 Task: Open a blank sheet, save the file as Sheep.pdf Insert a picture of 'Sheep' with name  ' Sheep.png ' Apply border to the image, change style to straight line, color Black and width '2 pt'
Action: Mouse moved to (277, 213)
Screenshot: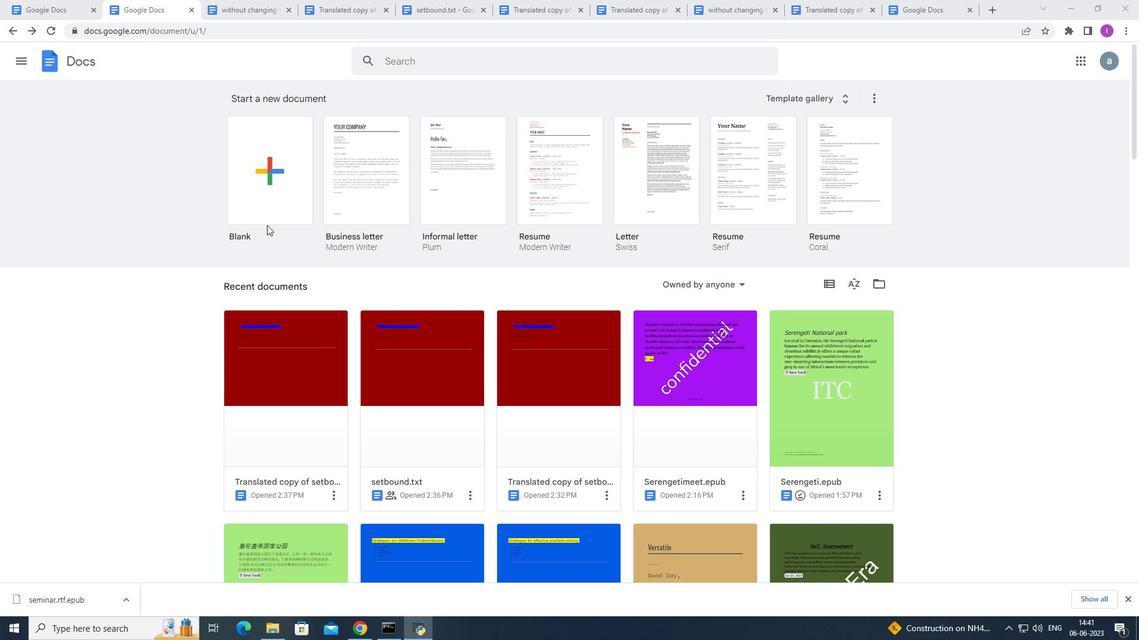 
Action: Mouse pressed left at (277, 213)
Screenshot: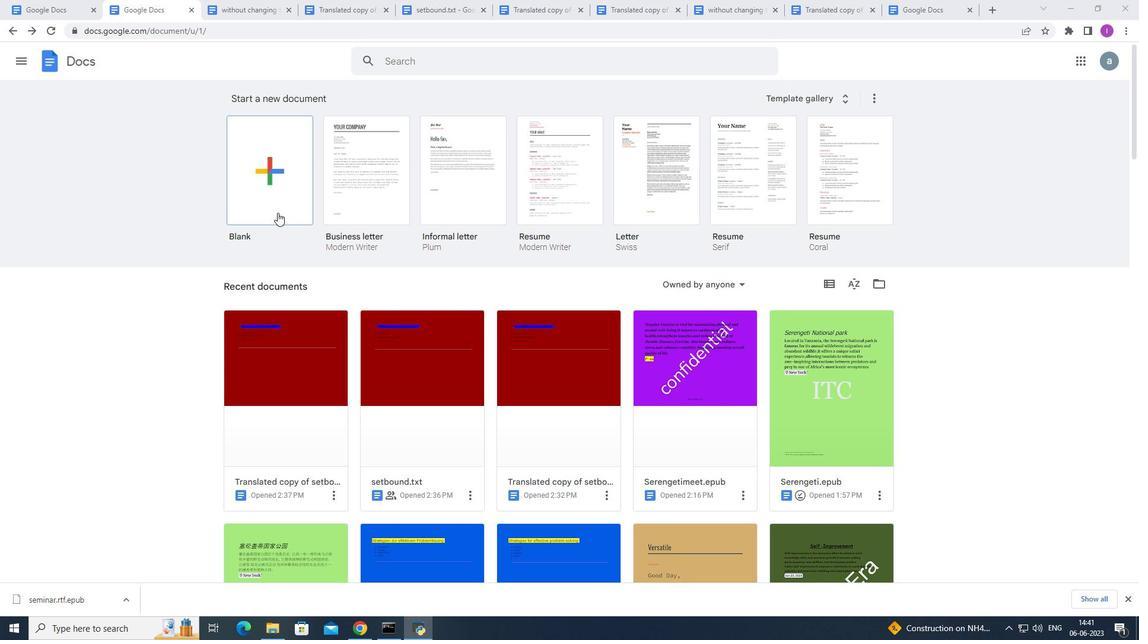 
Action: Mouse moved to (123, 54)
Screenshot: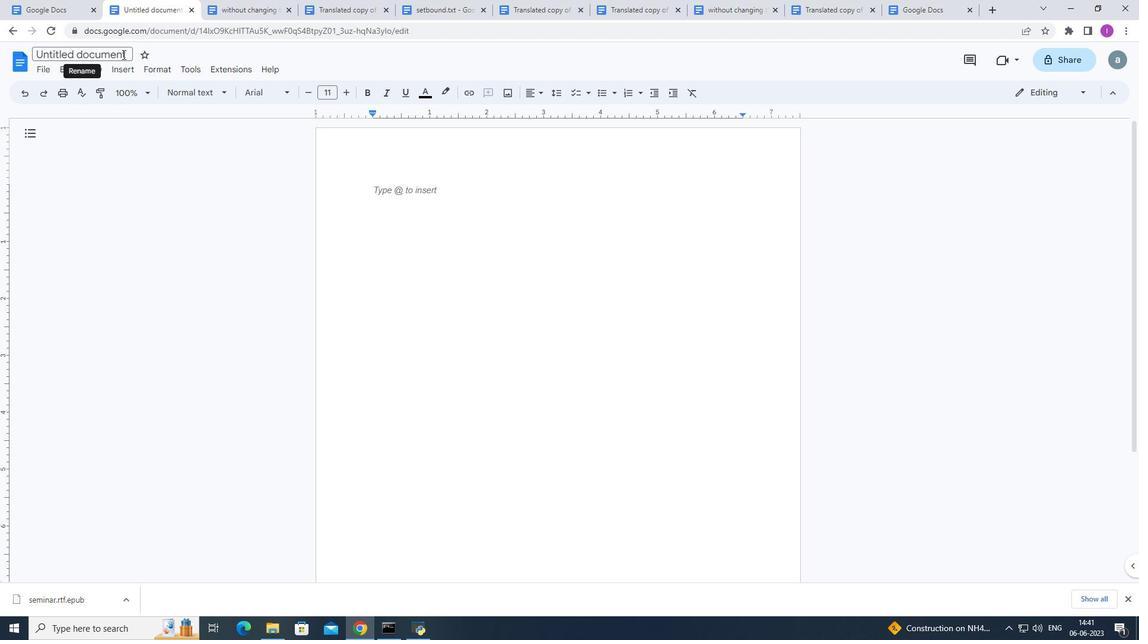 
Action: Mouse pressed left at (123, 54)
Screenshot: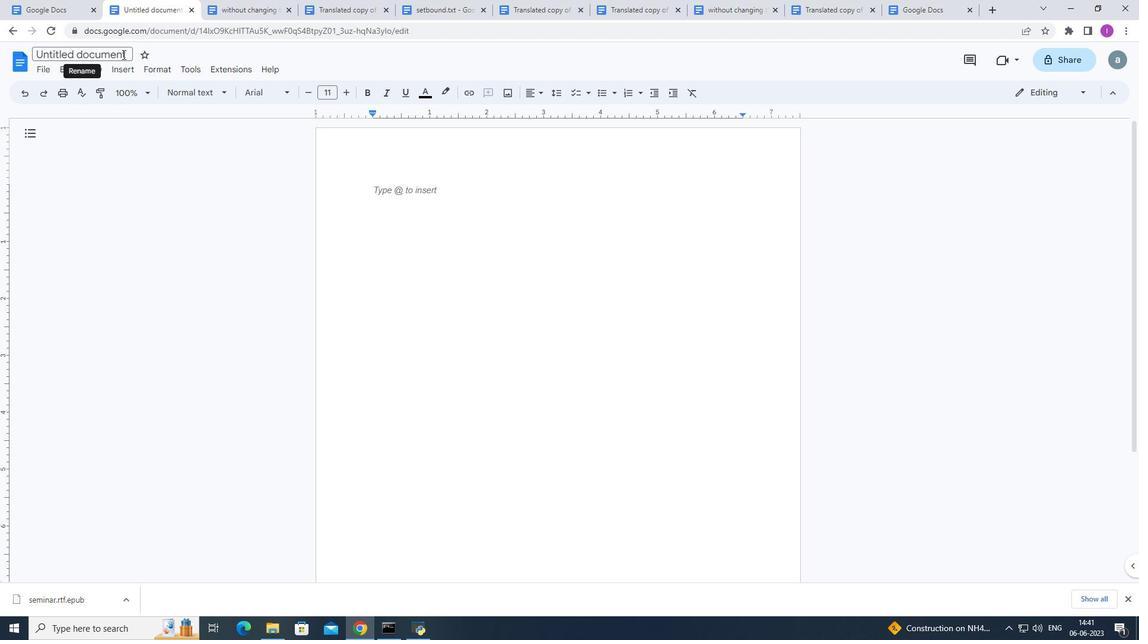 
Action: Mouse moved to (142, 60)
Screenshot: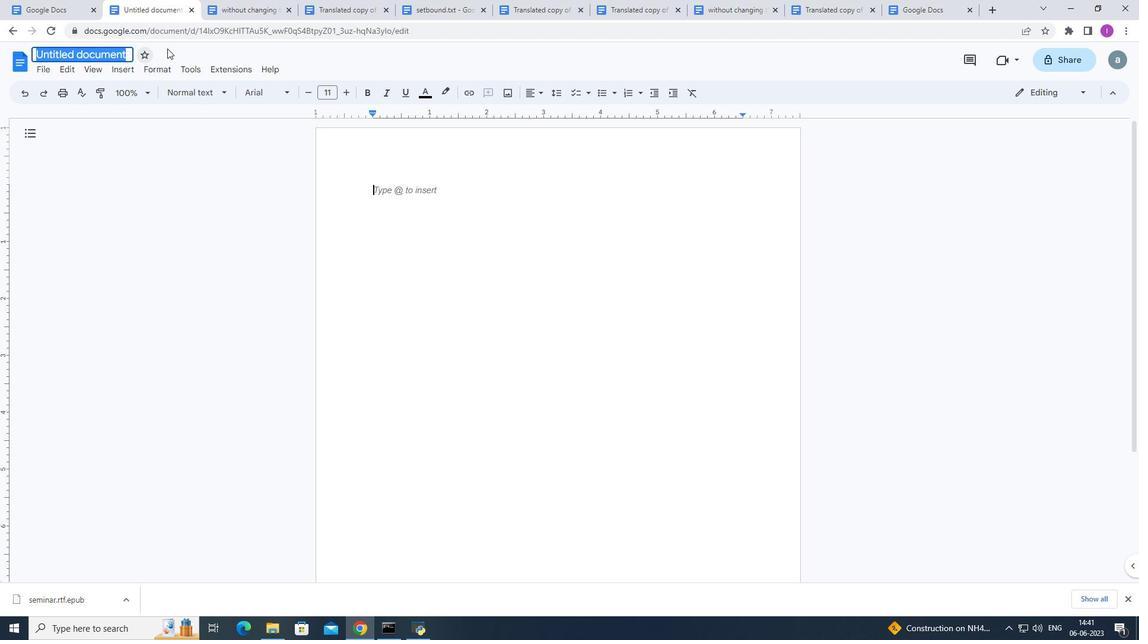 
Action: Key pressed <Key.shift>Sheep.pdf
Screenshot: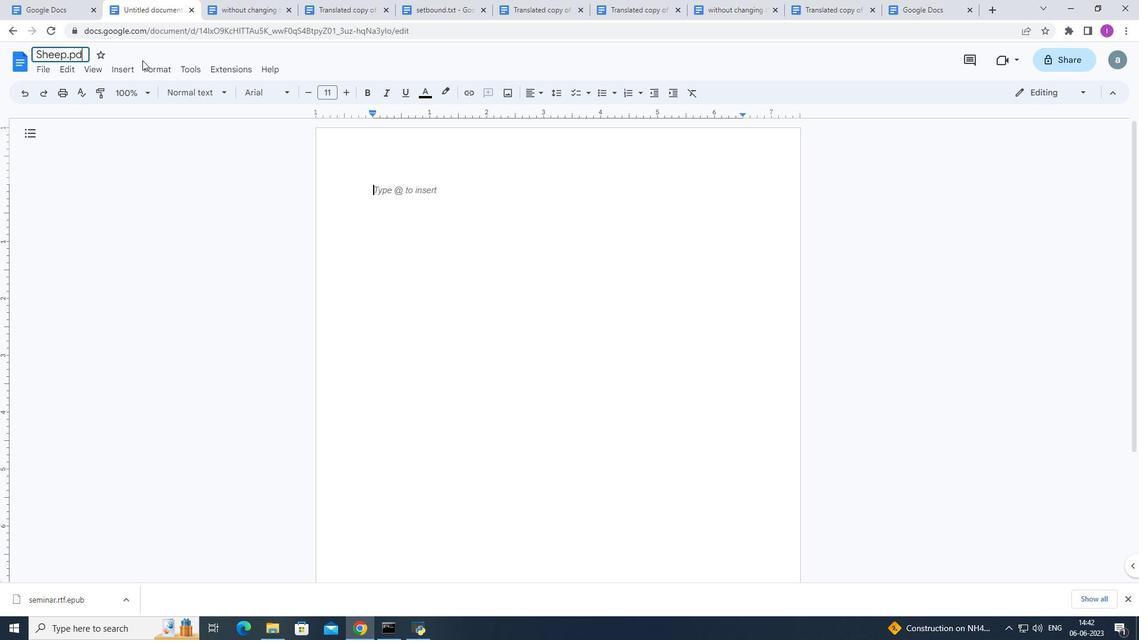 
Action: Mouse moved to (275, 202)
Screenshot: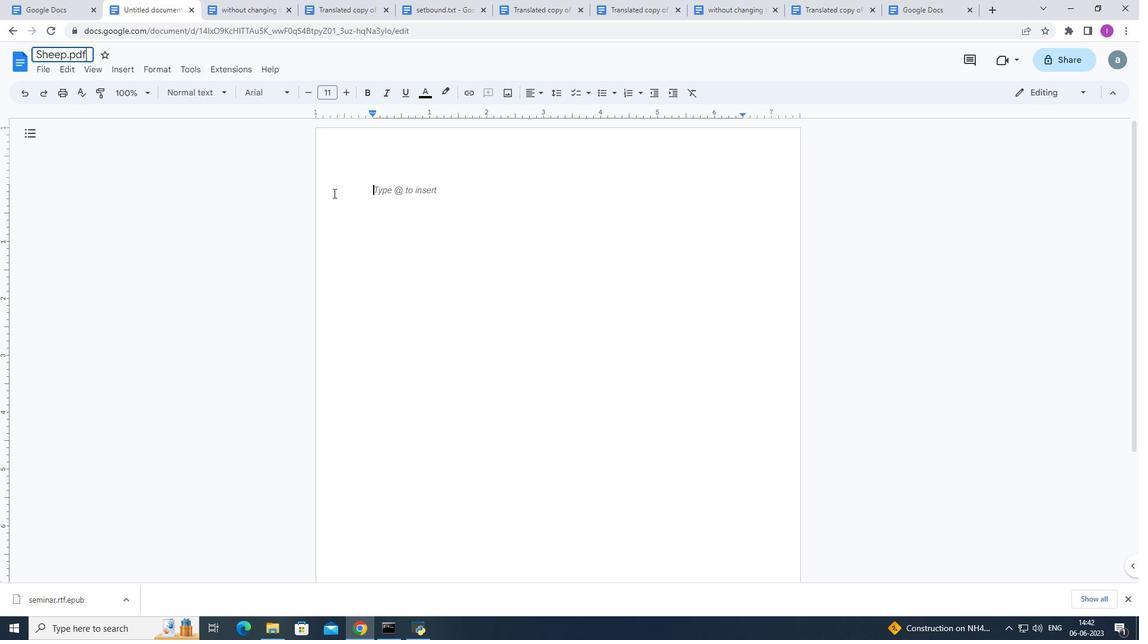 
Action: Mouse pressed left at (275, 202)
Screenshot: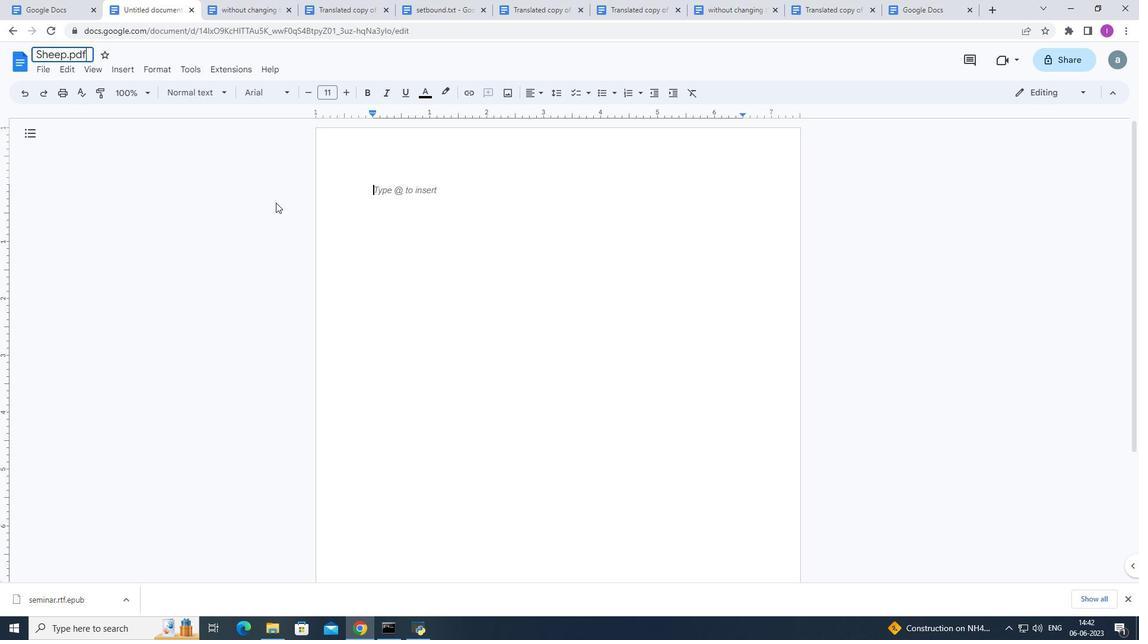 
Action: Mouse moved to (989, 10)
Screenshot: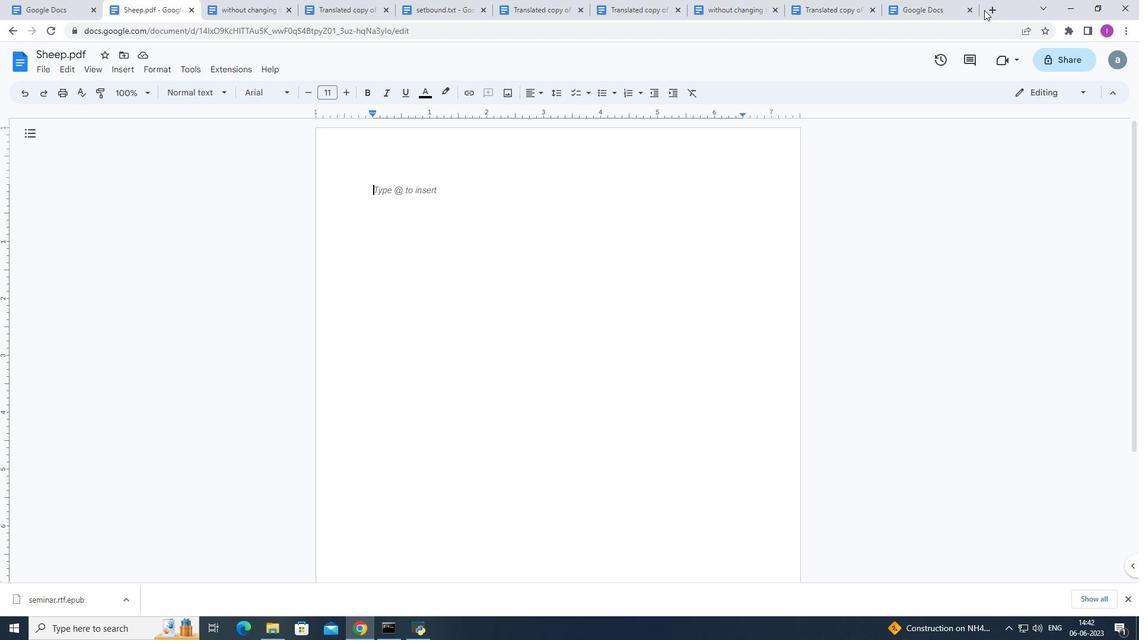 
Action: Mouse pressed left at (989, 10)
Screenshot: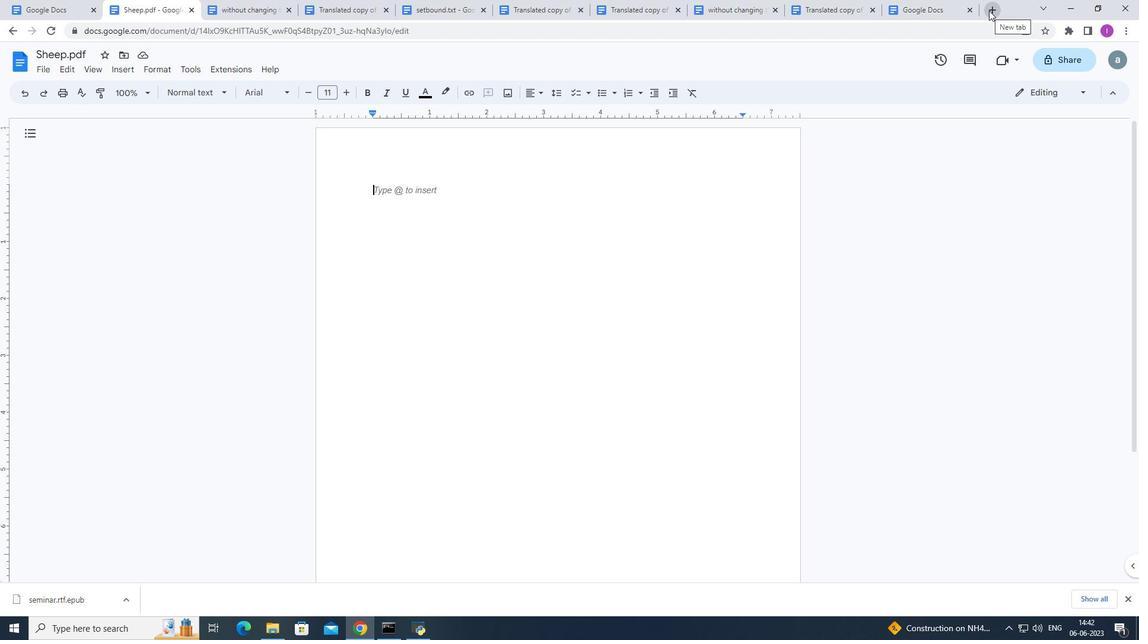 
Action: Mouse moved to (447, 242)
Screenshot: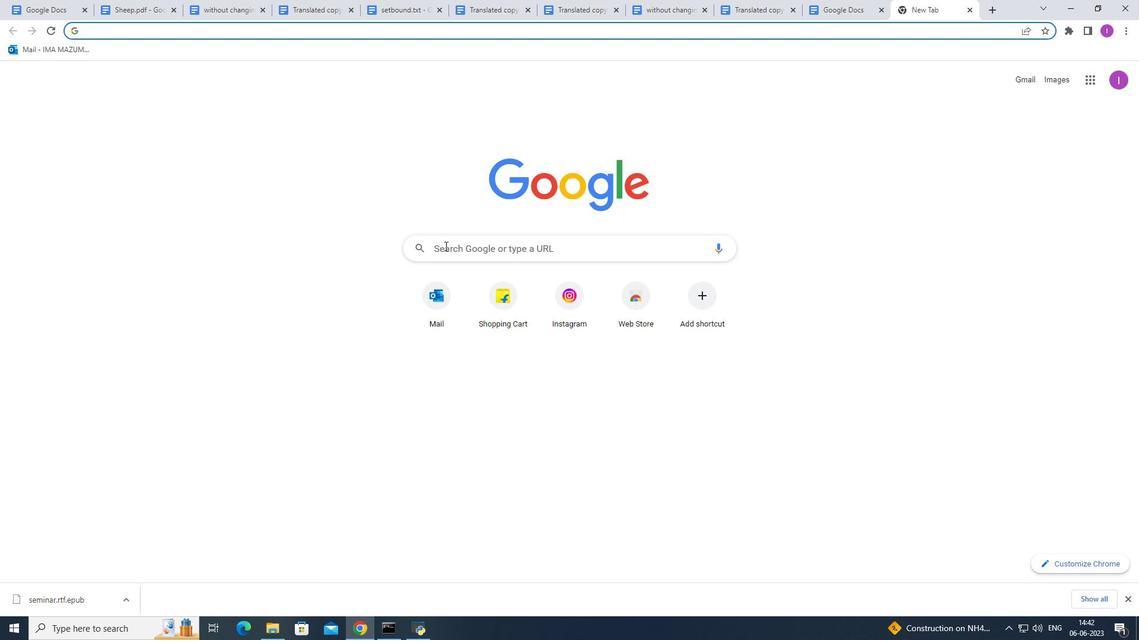 
Action: Mouse pressed left at (447, 242)
Screenshot: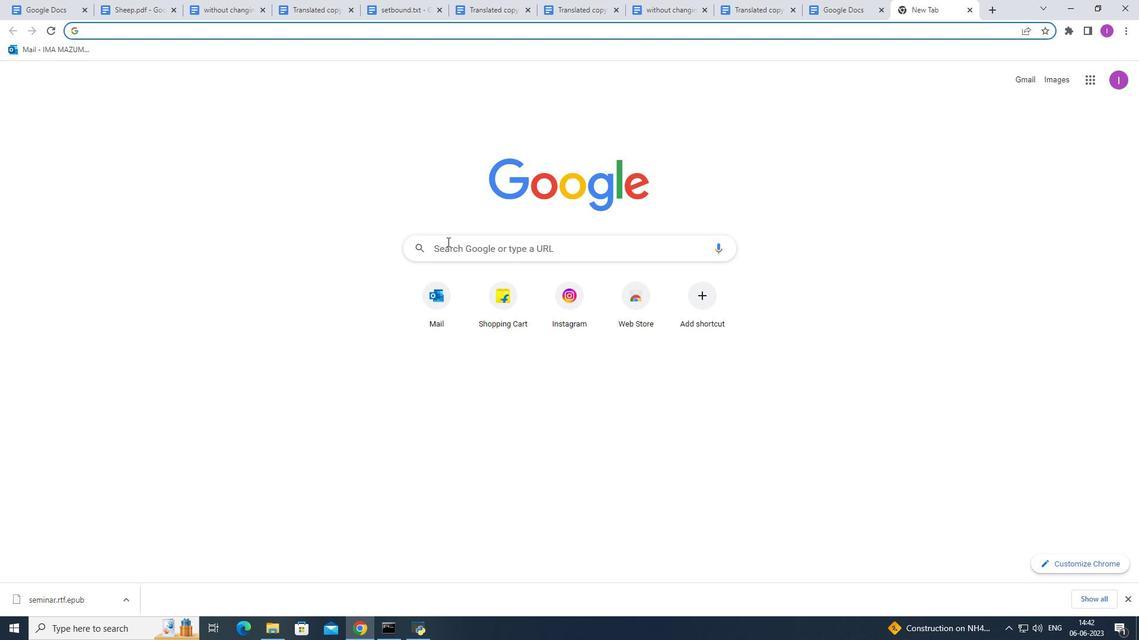 
Action: Mouse moved to (529, 239)
Screenshot: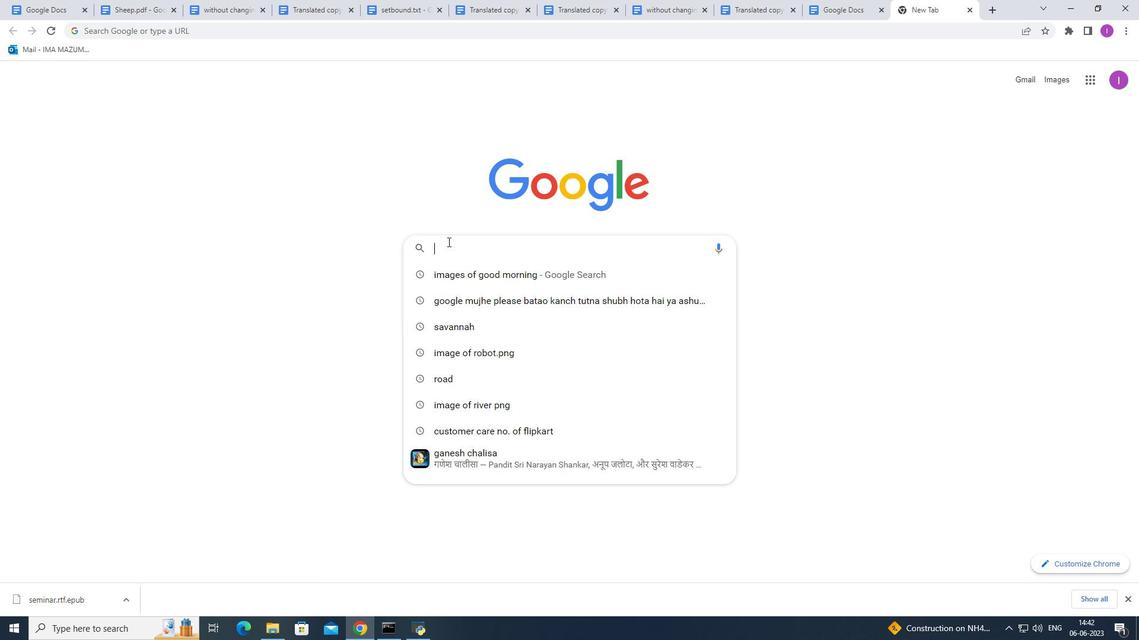 
Action: Key pressed sheep.png<Key.enter>
Screenshot: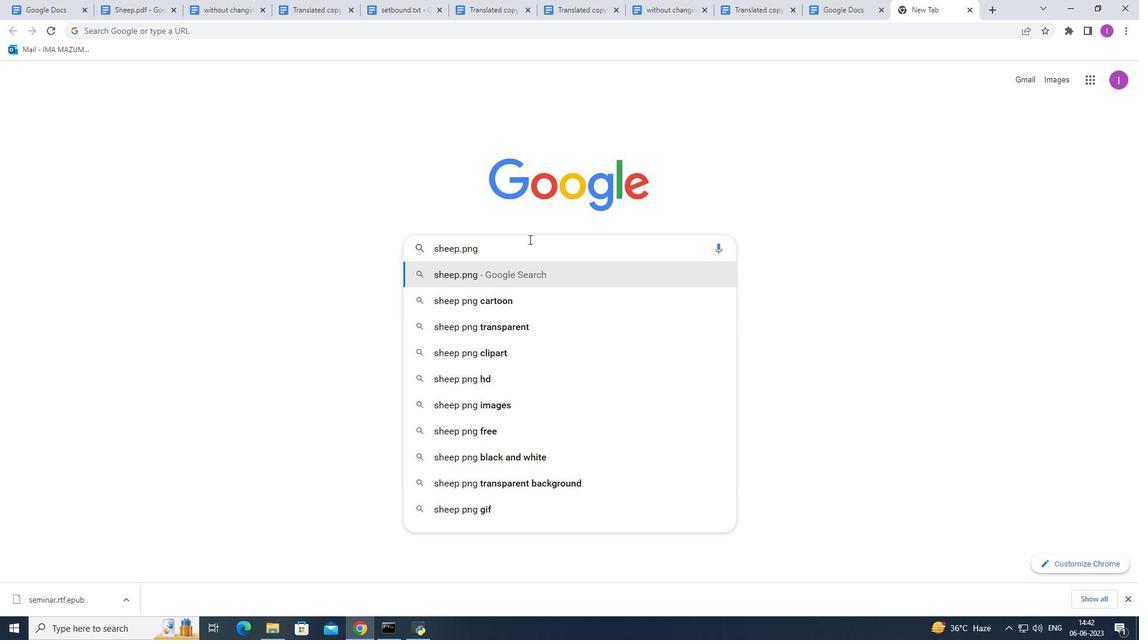 
Action: Mouse moved to (195, 105)
Screenshot: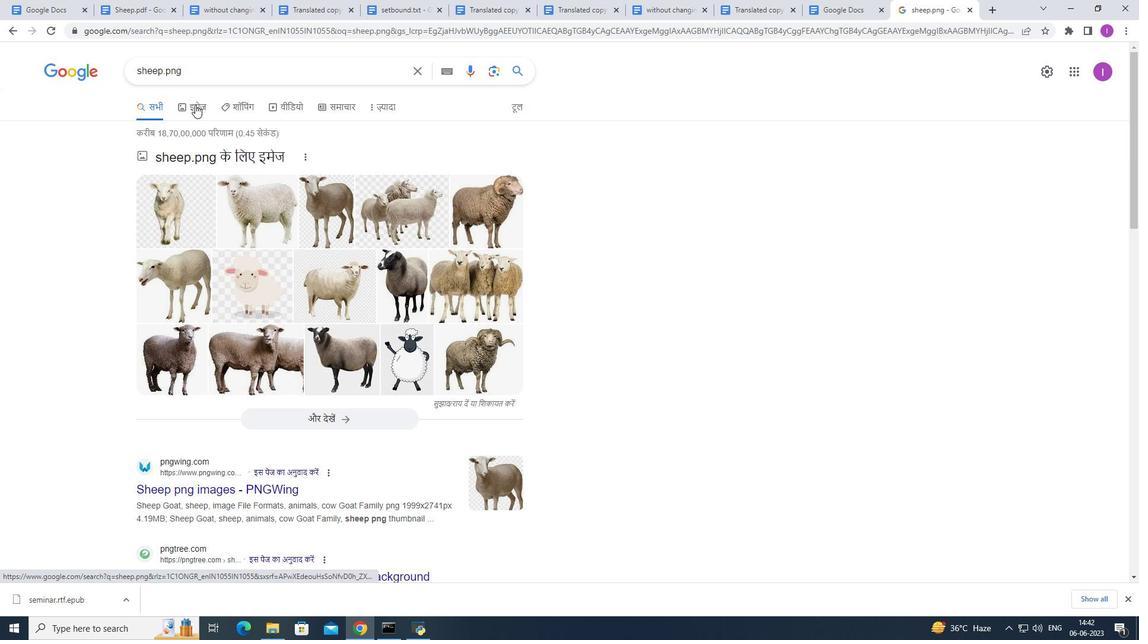 
Action: Mouse pressed left at (195, 105)
Screenshot: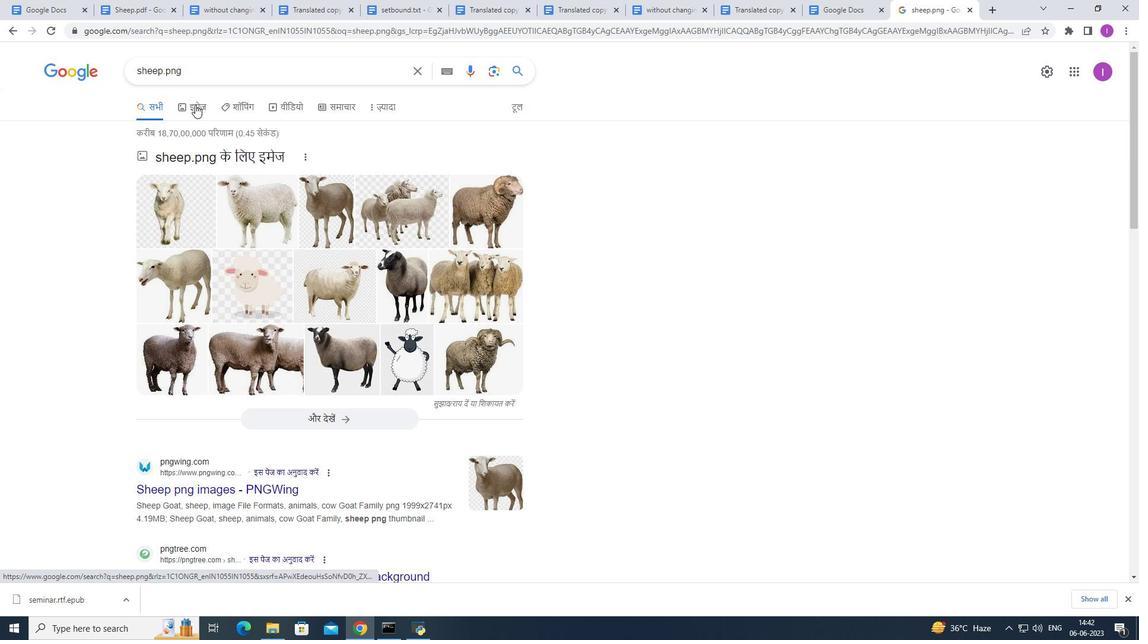 
Action: Mouse moved to (1070, 324)
Screenshot: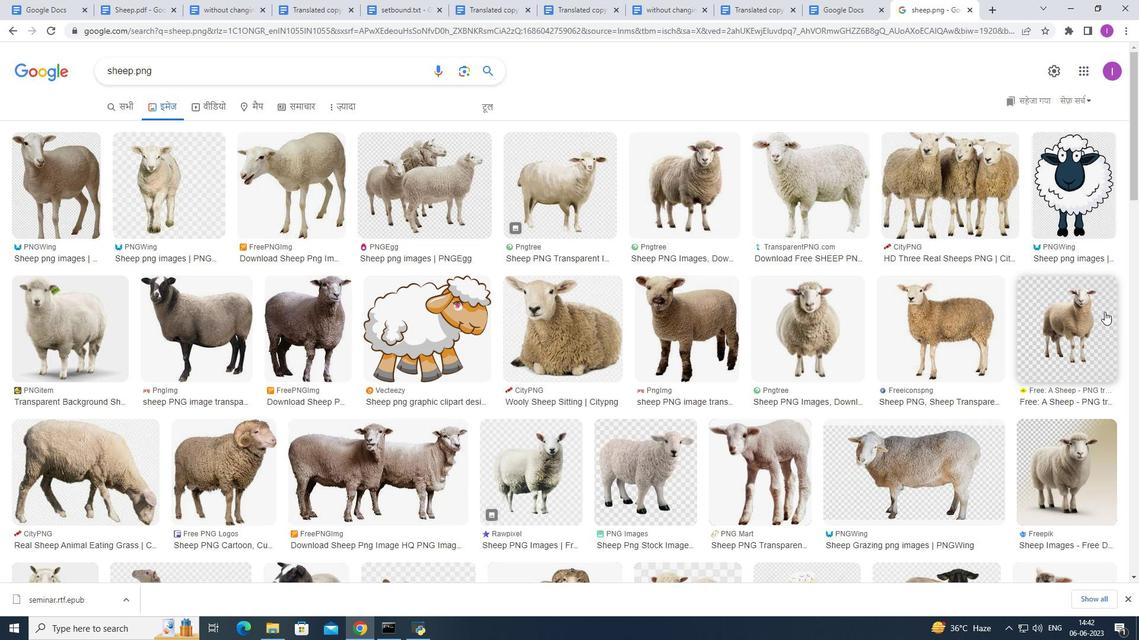 
Action: Mouse pressed left at (1070, 324)
Screenshot: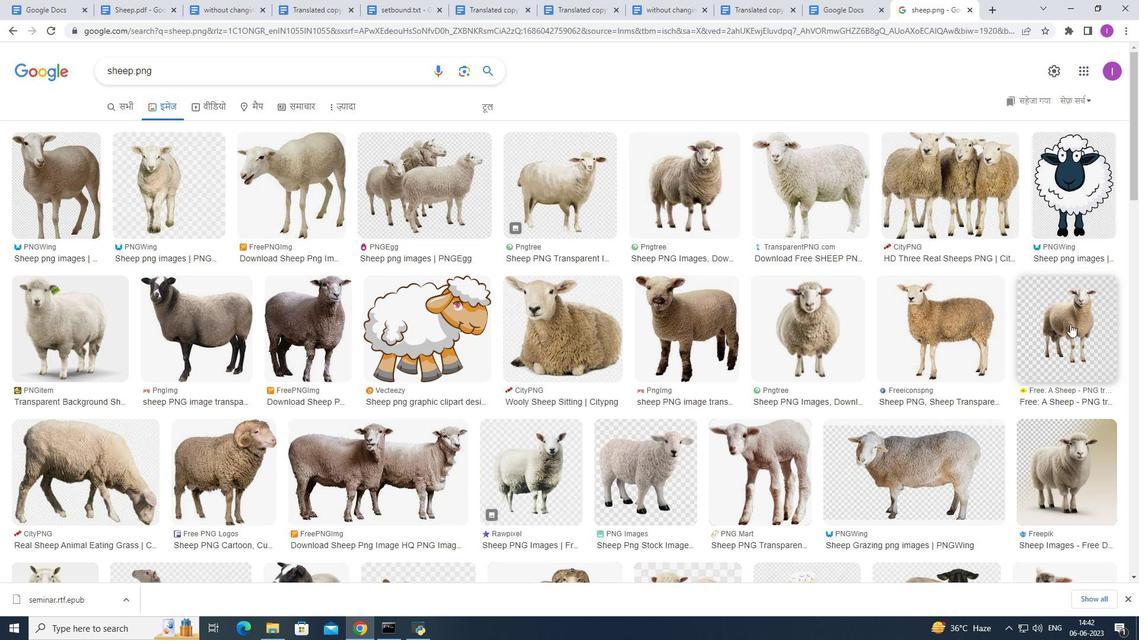 
Action: Mouse moved to (970, 316)
Screenshot: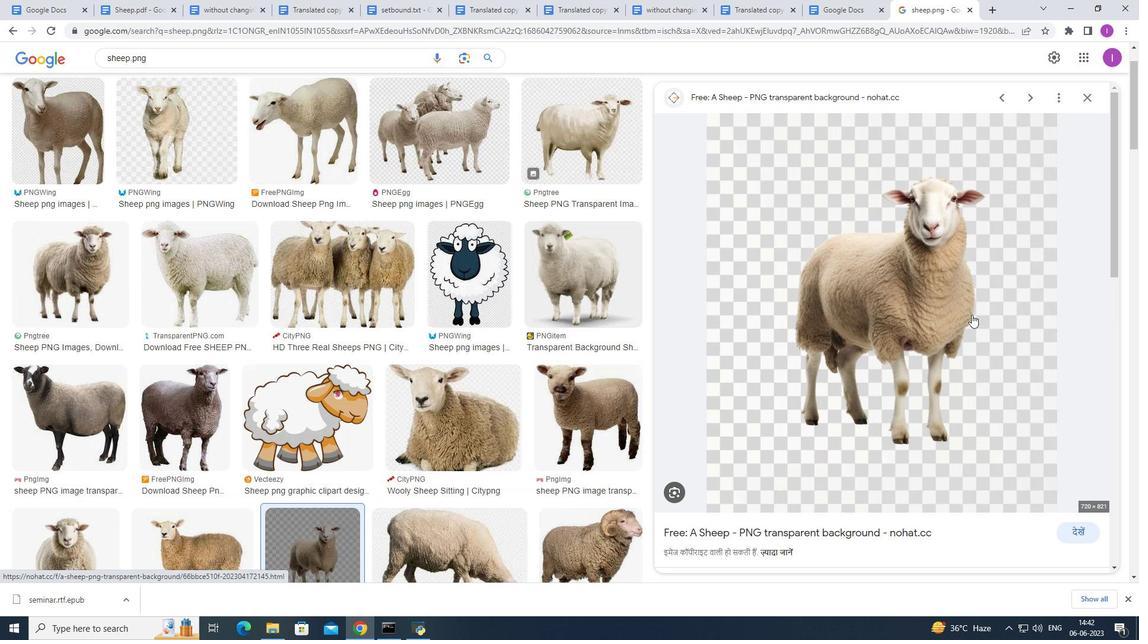 
Action: Mouse pressed right at (970, 316)
Screenshot: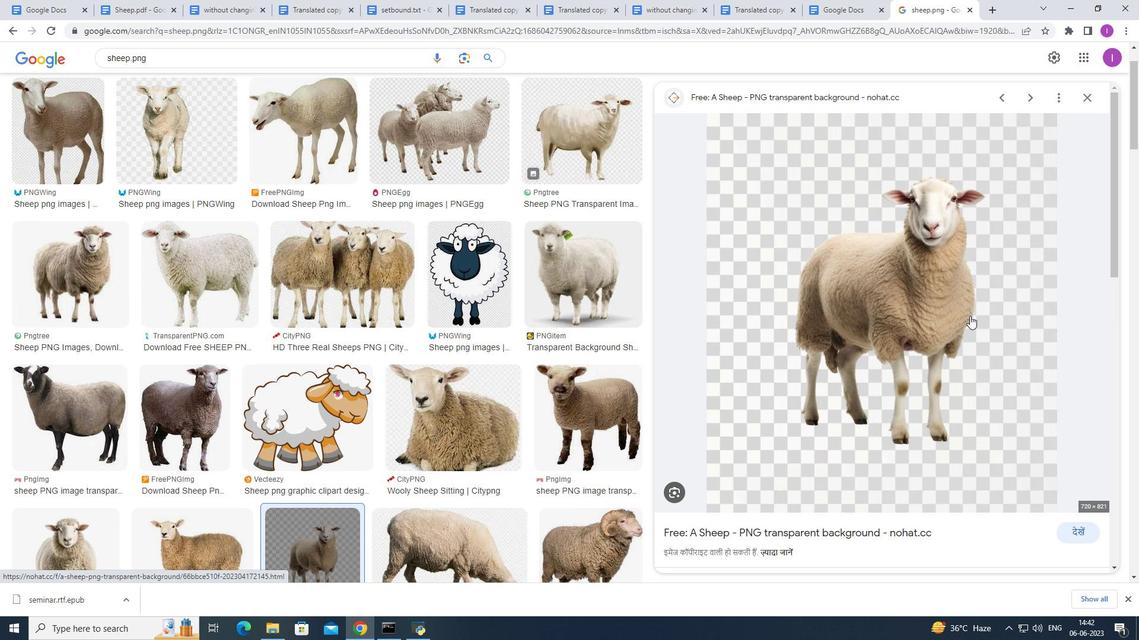 
Action: Mouse moved to (1015, 441)
Screenshot: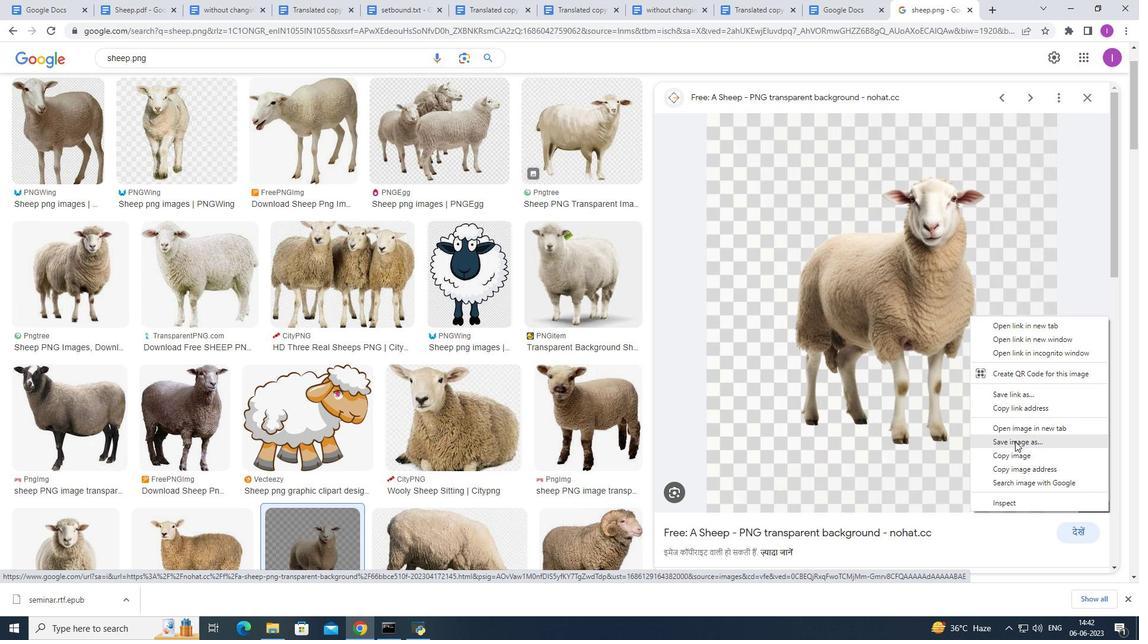 
Action: Mouse pressed left at (1015, 441)
Screenshot: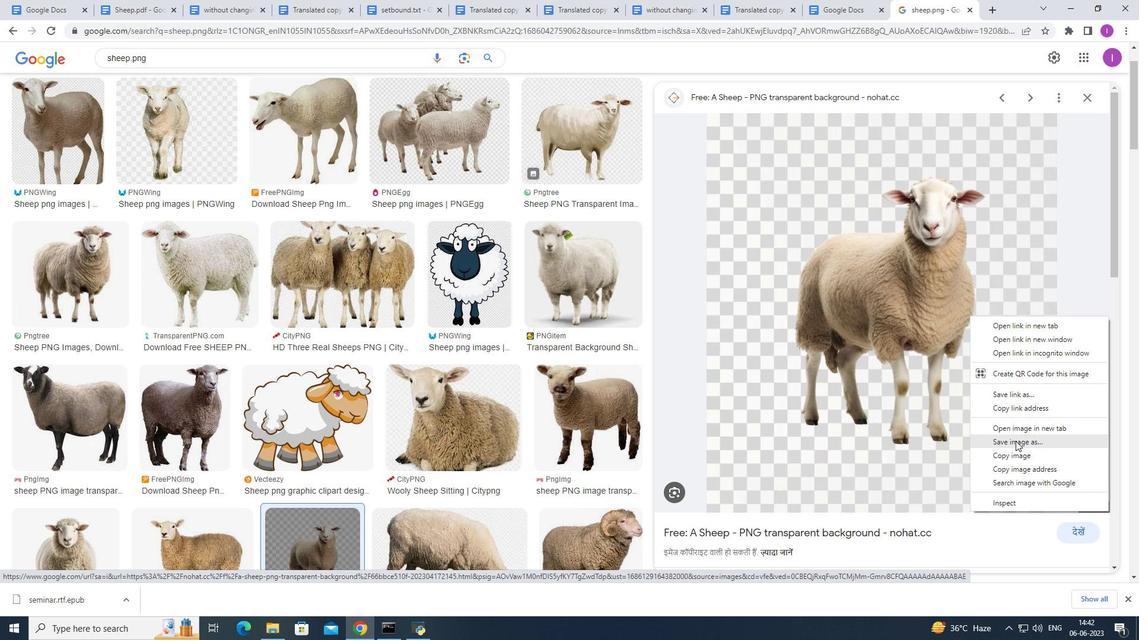 
Action: Mouse moved to (392, 289)
Screenshot: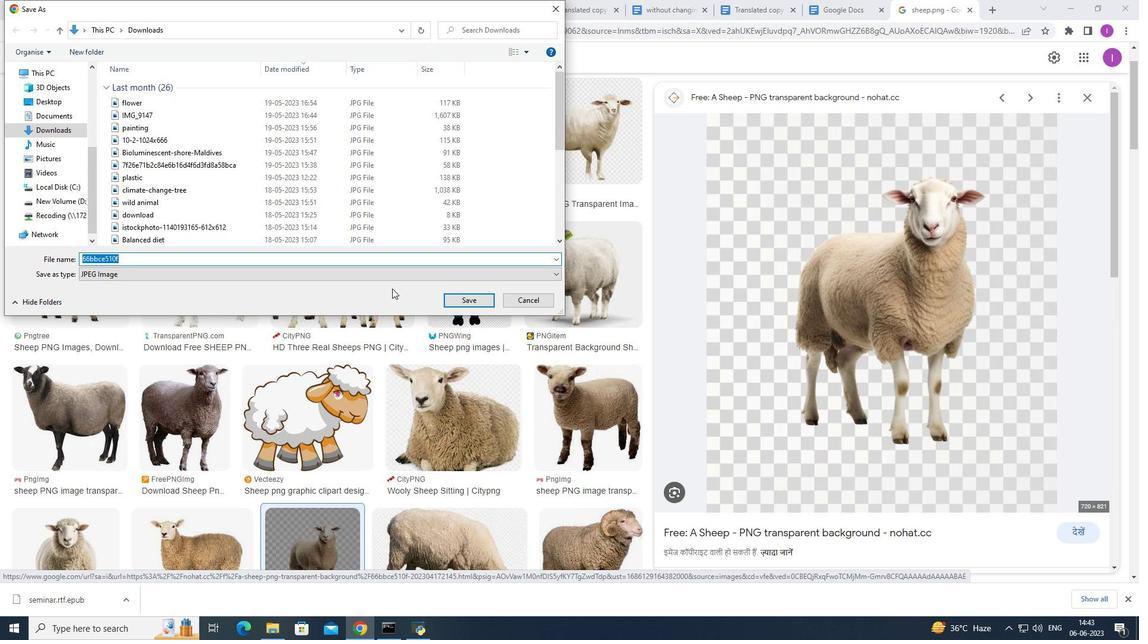 
Action: Key pressed sheep.png
Screenshot: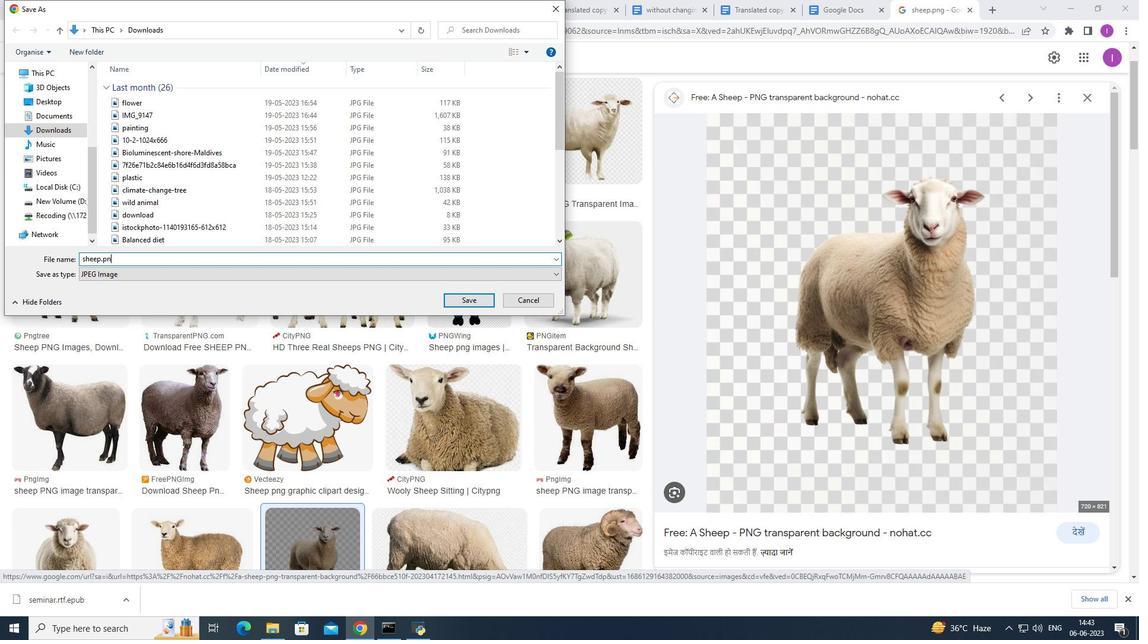 
Action: Mouse moved to (477, 296)
Screenshot: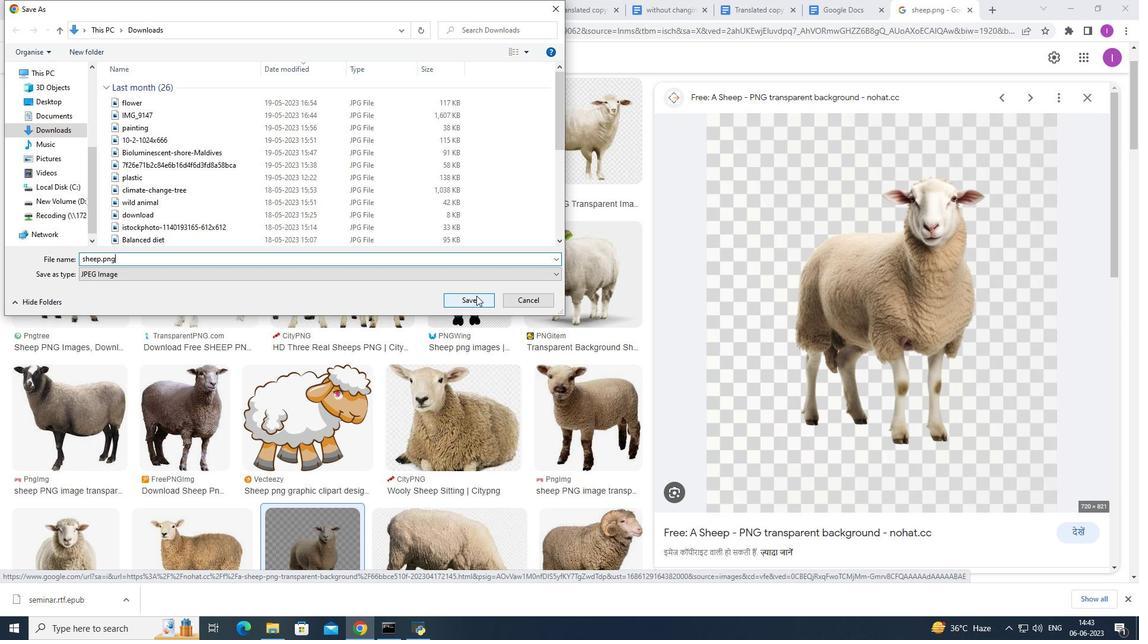 
Action: Mouse pressed left at (477, 296)
Screenshot: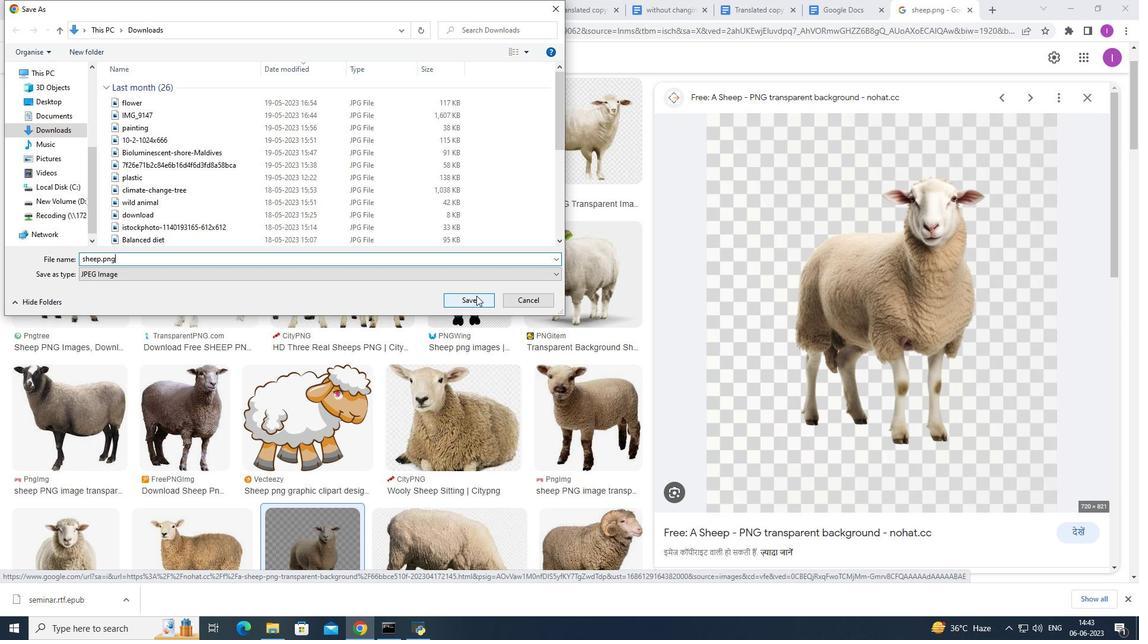 
Action: Mouse moved to (132, 4)
Screenshot: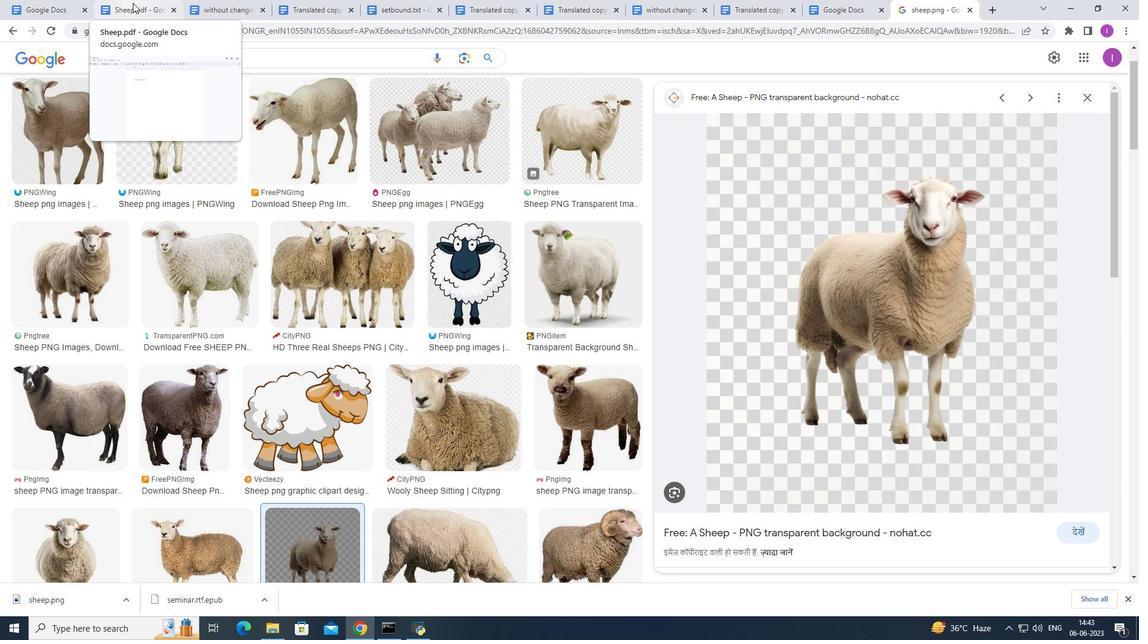 
Action: Mouse pressed left at (132, 4)
Screenshot: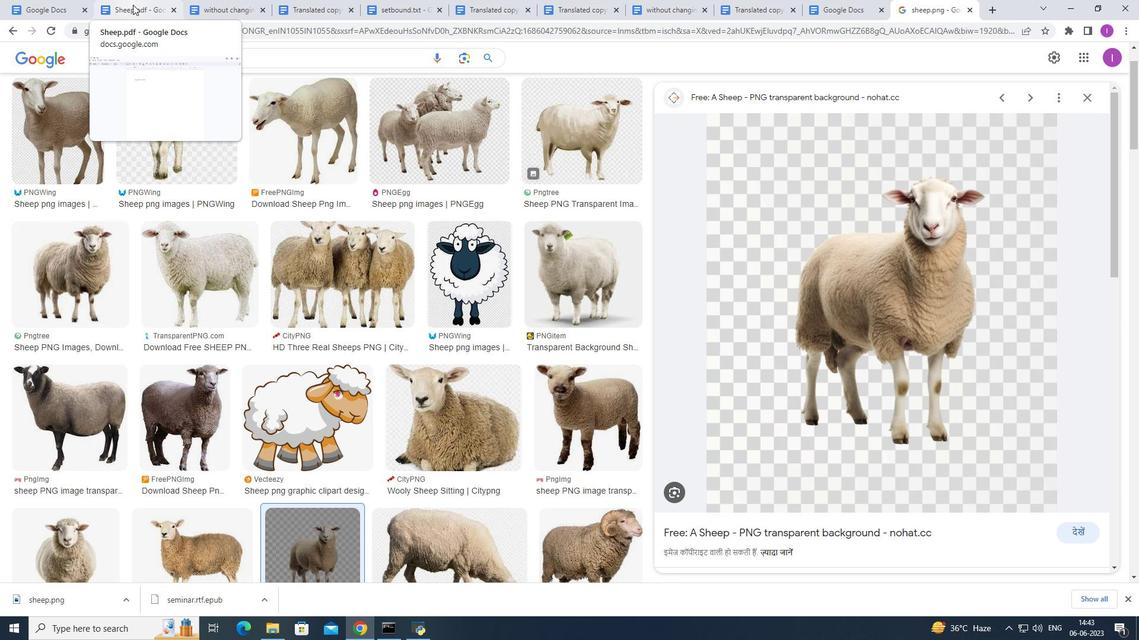 
Action: Mouse moved to (125, 70)
Screenshot: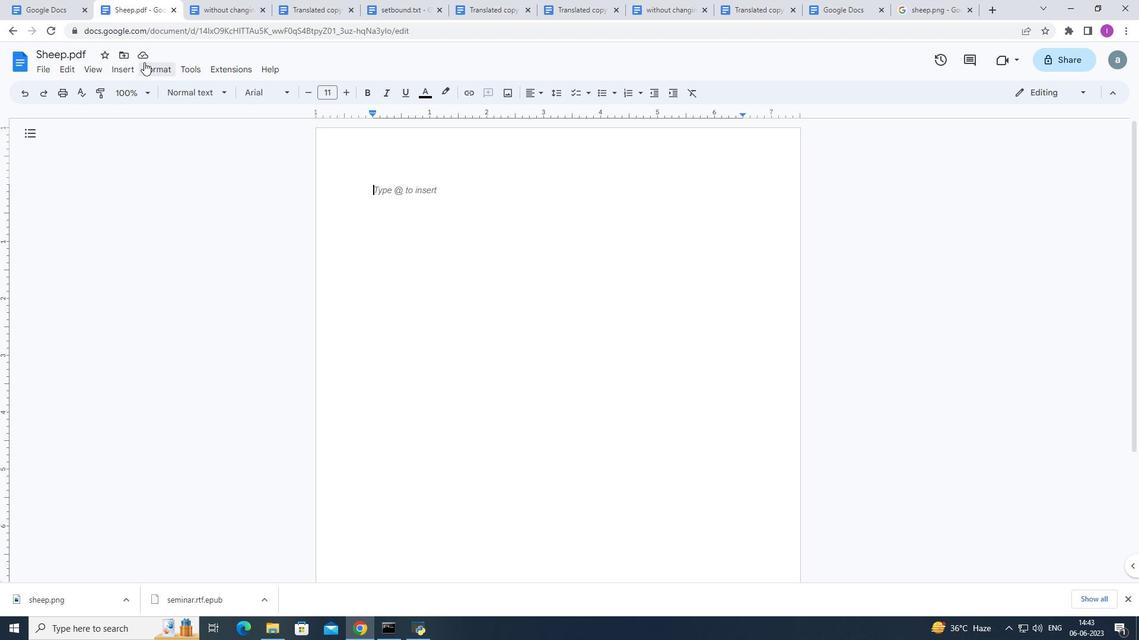 
Action: Mouse pressed left at (125, 70)
Screenshot: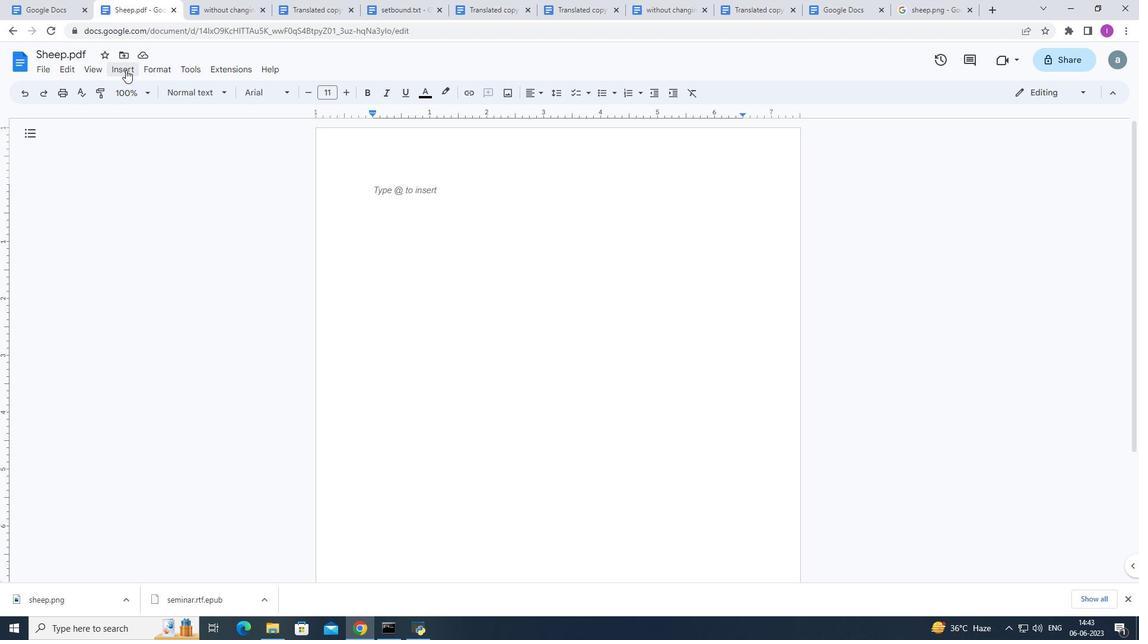 
Action: Mouse moved to (335, 91)
Screenshot: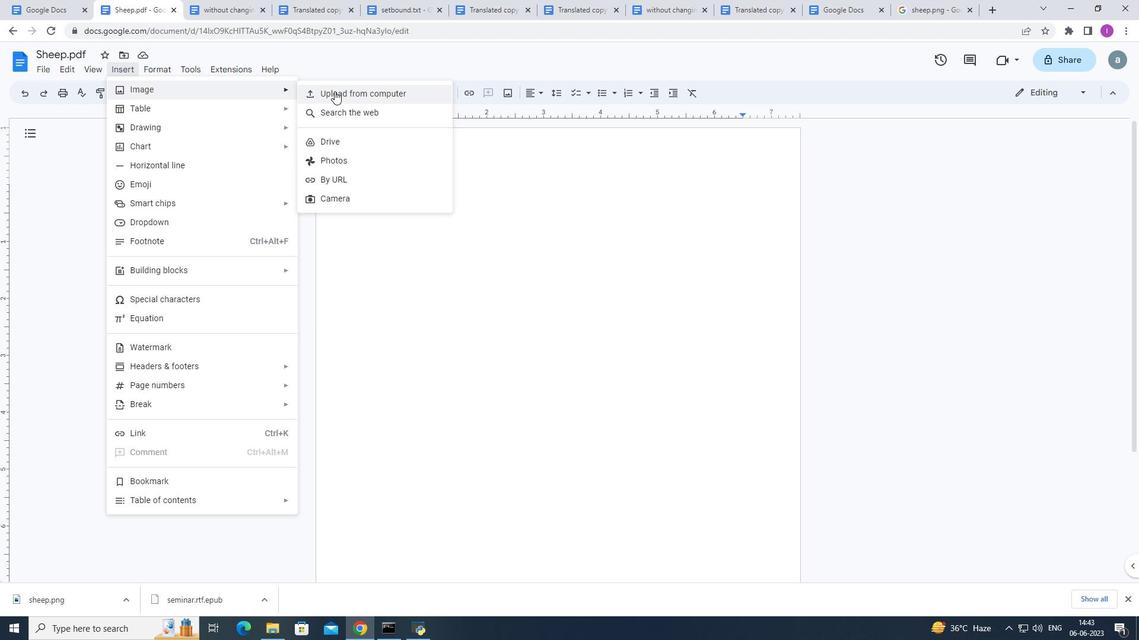 
Action: Mouse pressed left at (335, 91)
Screenshot: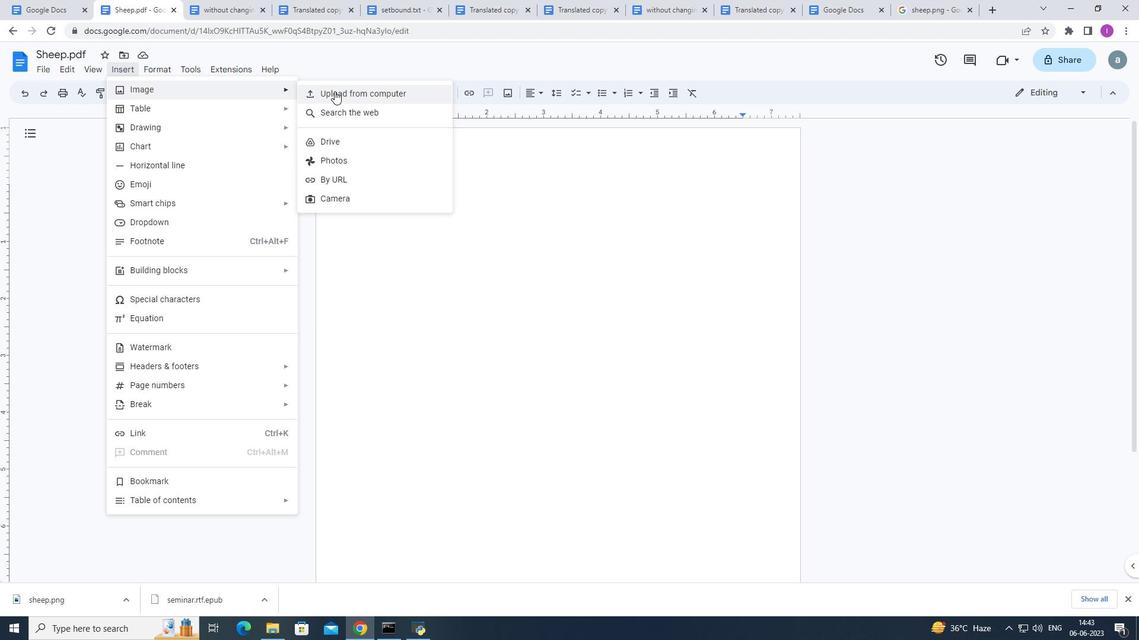
Action: Mouse moved to (190, 103)
Screenshot: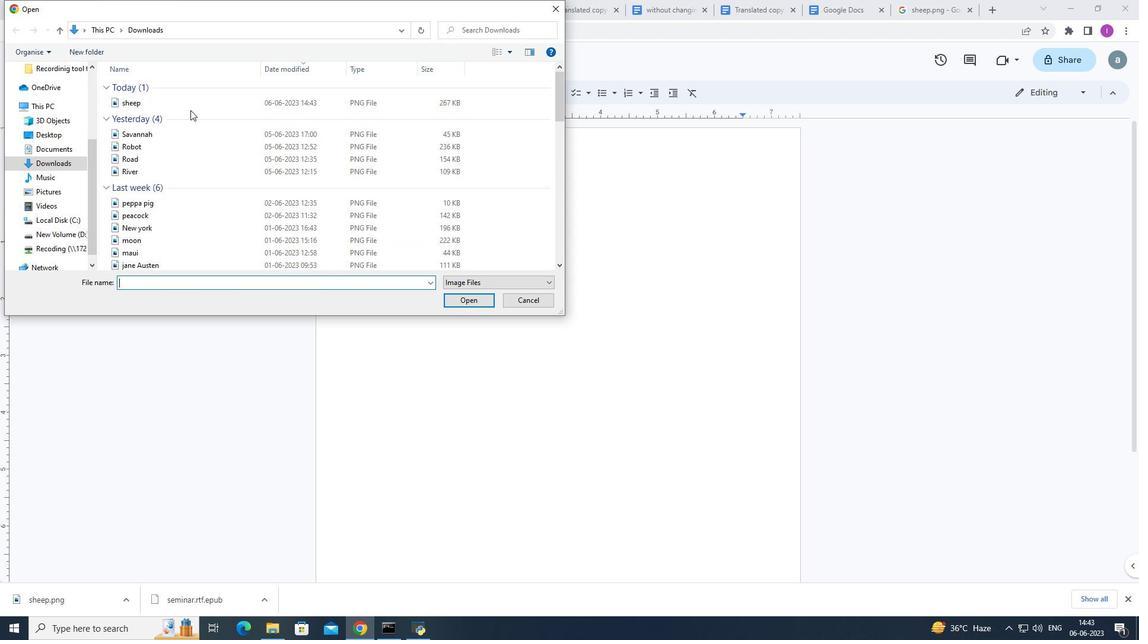 
Action: Mouse pressed left at (190, 103)
Screenshot: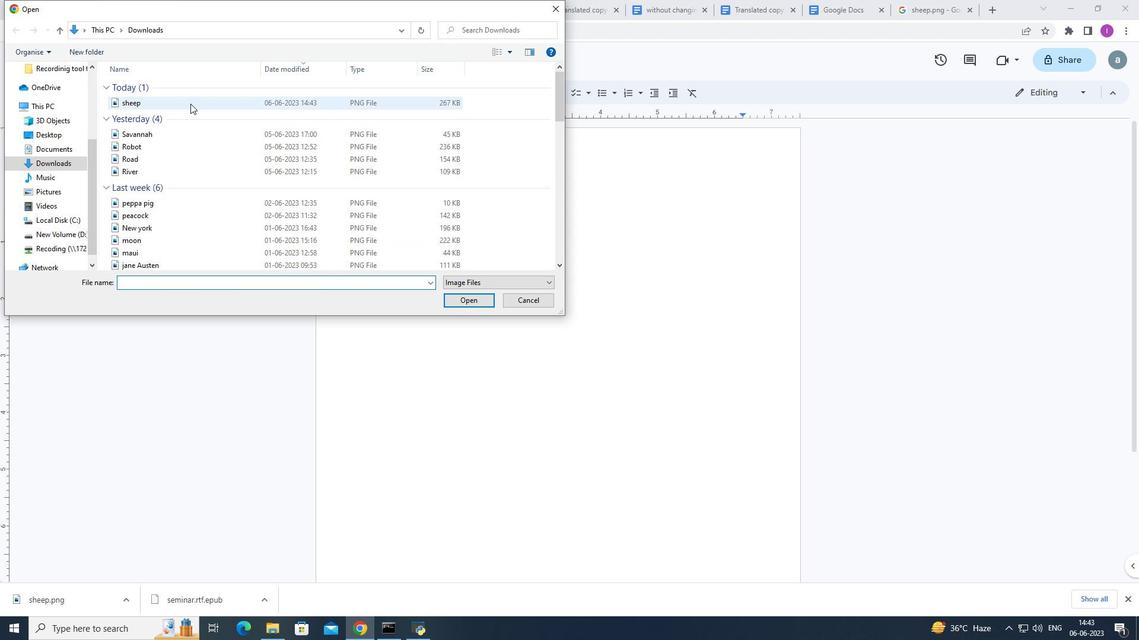 
Action: Mouse moved to (465, 304)
Screenshot: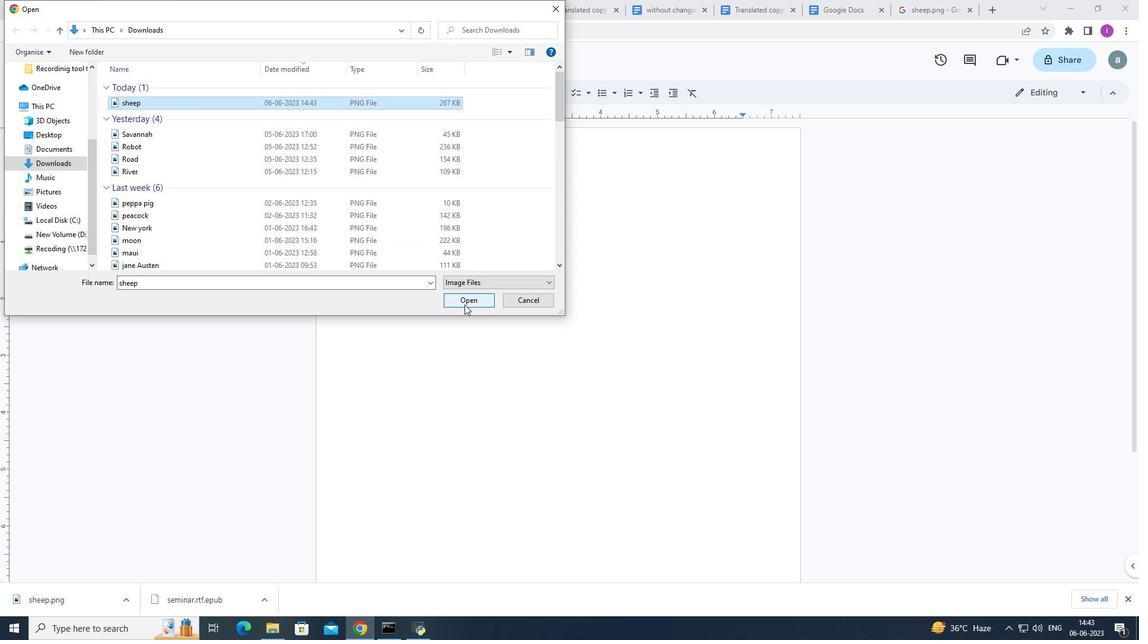 
Action: Mouse pressed left at (465, 304)
Screenshot: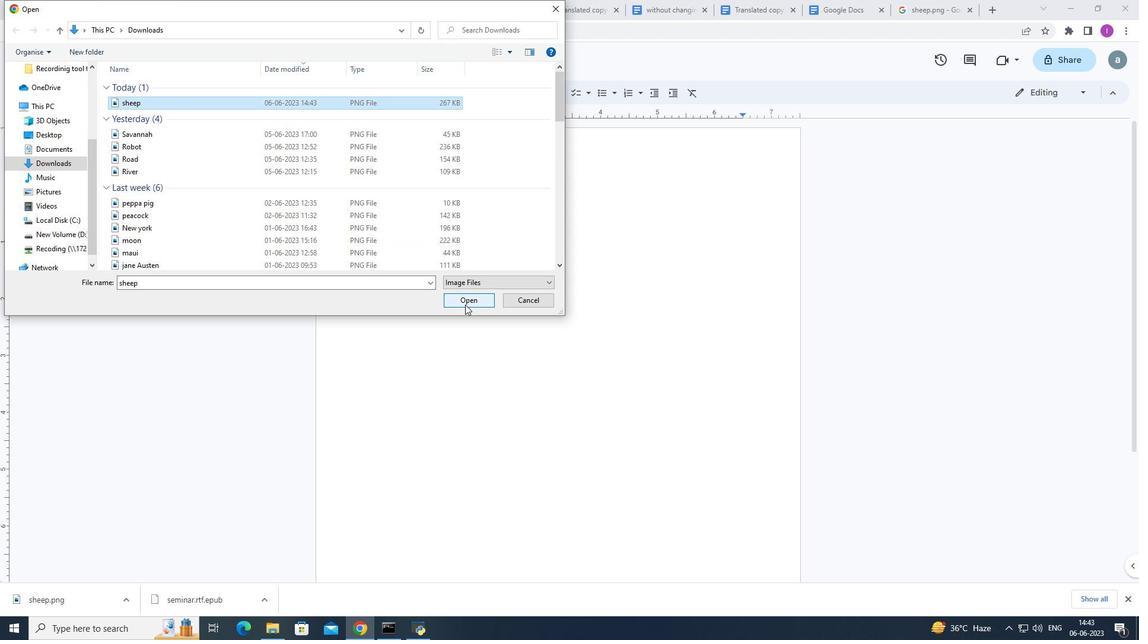 
Action: Mouse moved to (450, 385)
Screenshot: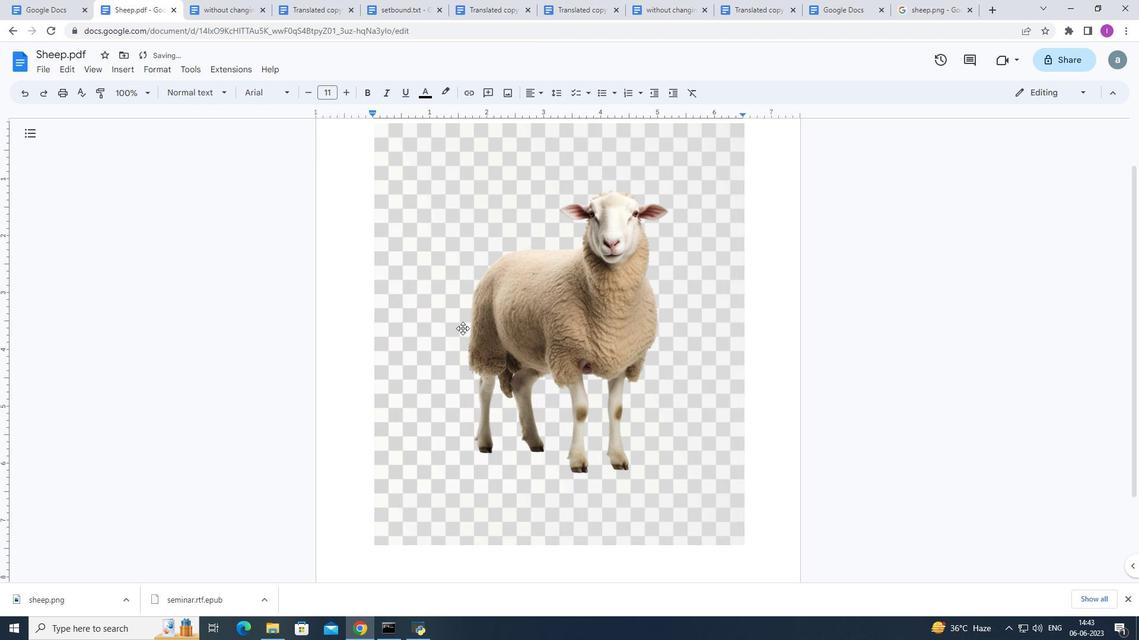 
Action: Mouse scrolled (450, 385) with delta (0, 0)
Screenshot: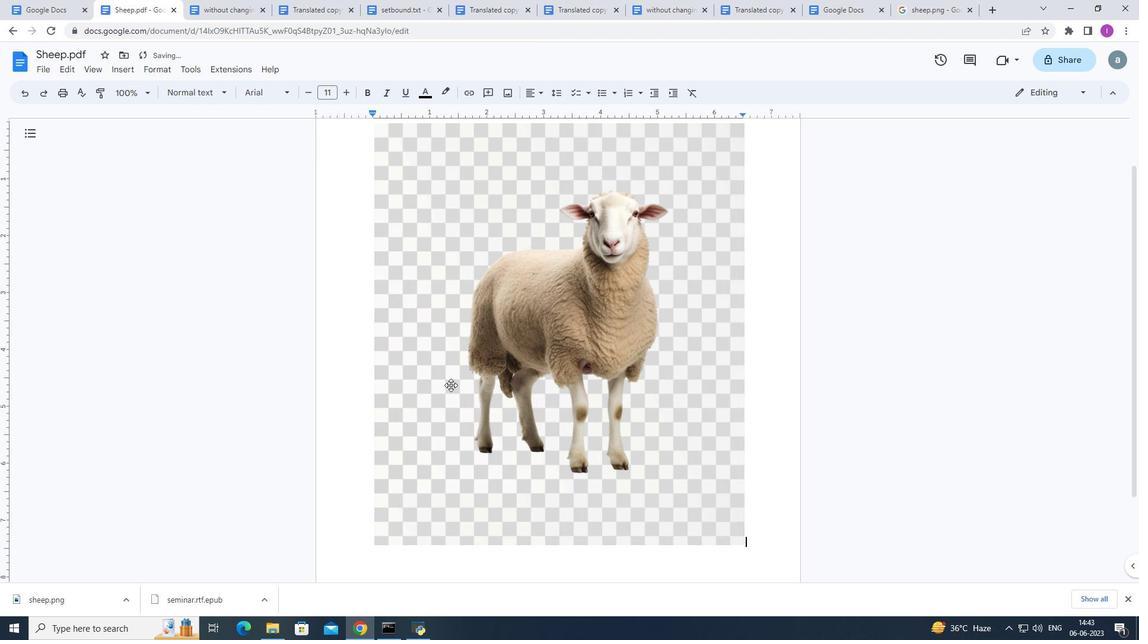 
Action: Mouse scrolled (450, 386) with delta (0, 0)
Screenshot: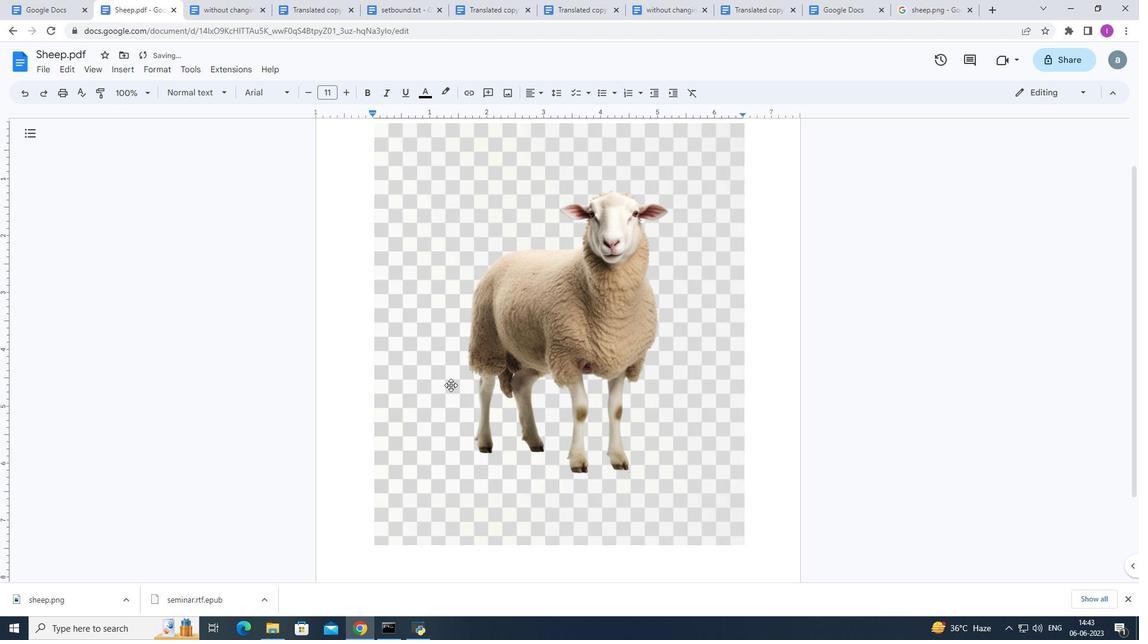 
Action: Mouse scrolled (450, 386) with delta (0, 0)
Screenshot: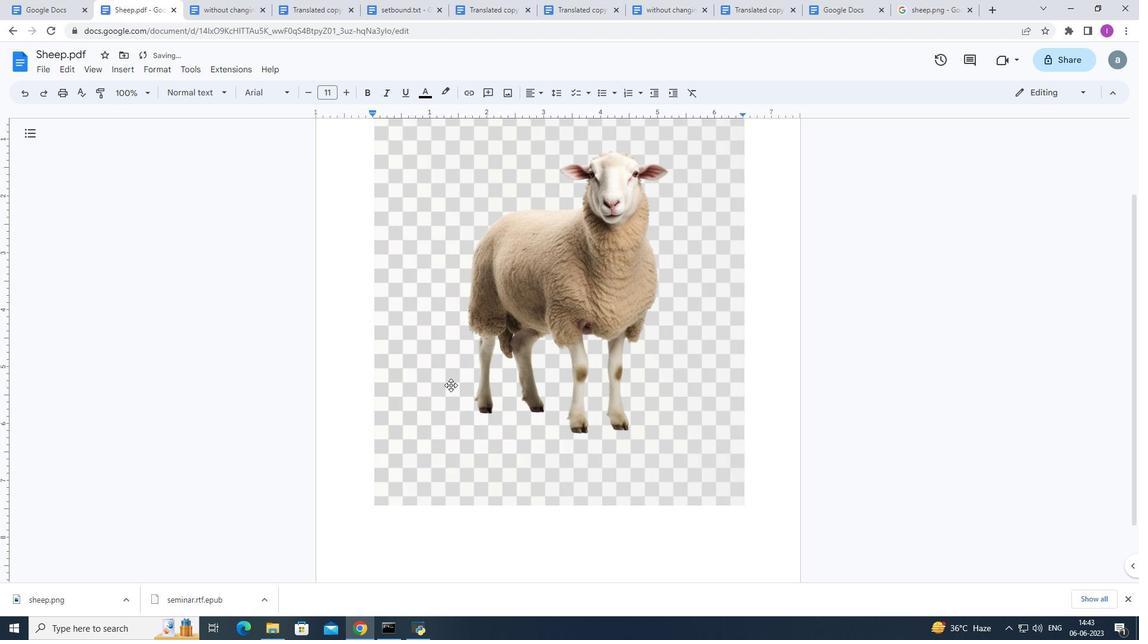 
Action: Mouse scrolled (450, 385) with delta (0, 0)
Screenshot: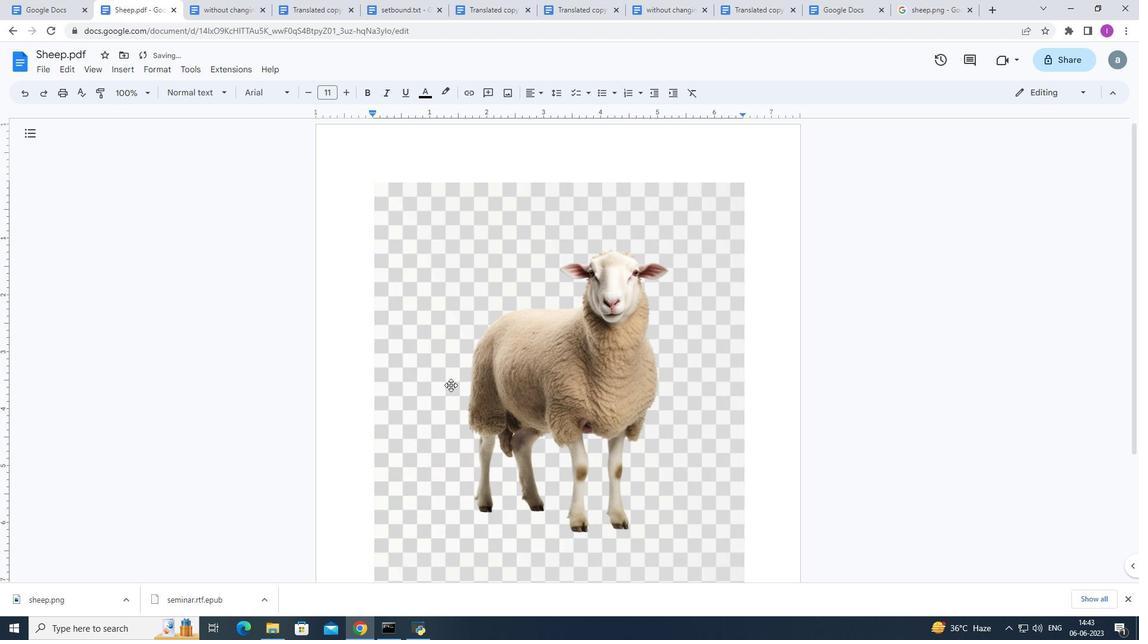 
Action: Mouse scrolled (450, 385) with delta (0, 0)
Screenshot: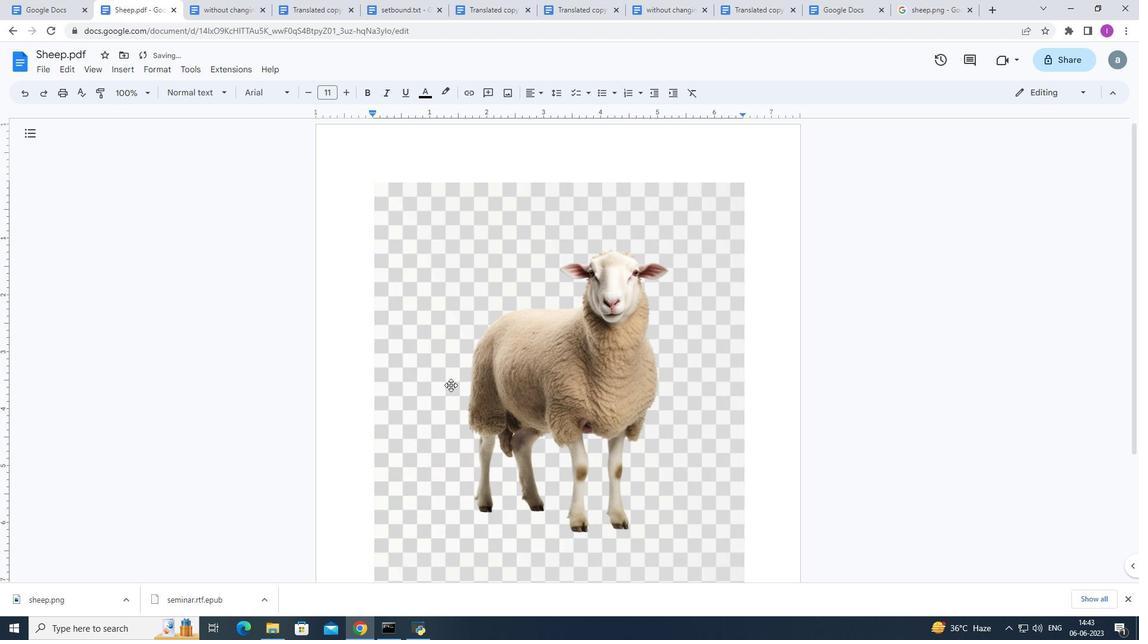 
Action: Mouse scrolled (450, 386) with delta (0, 0)
Screenshot: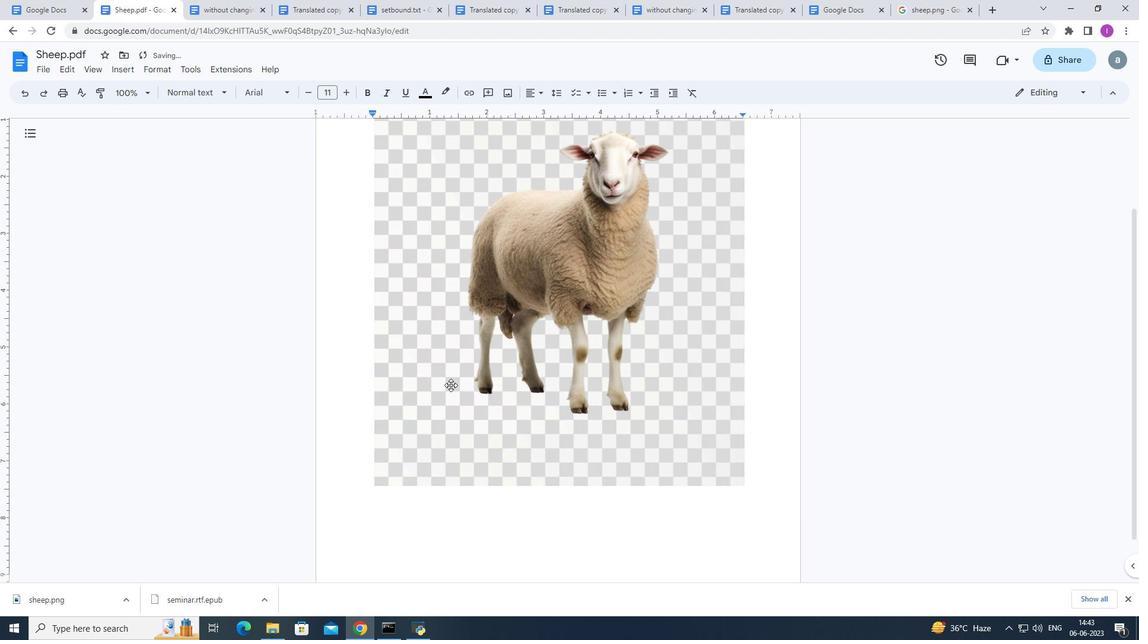 
Action: Mouse scrolled (450, 386) with delta (0, 0)
Screenshot: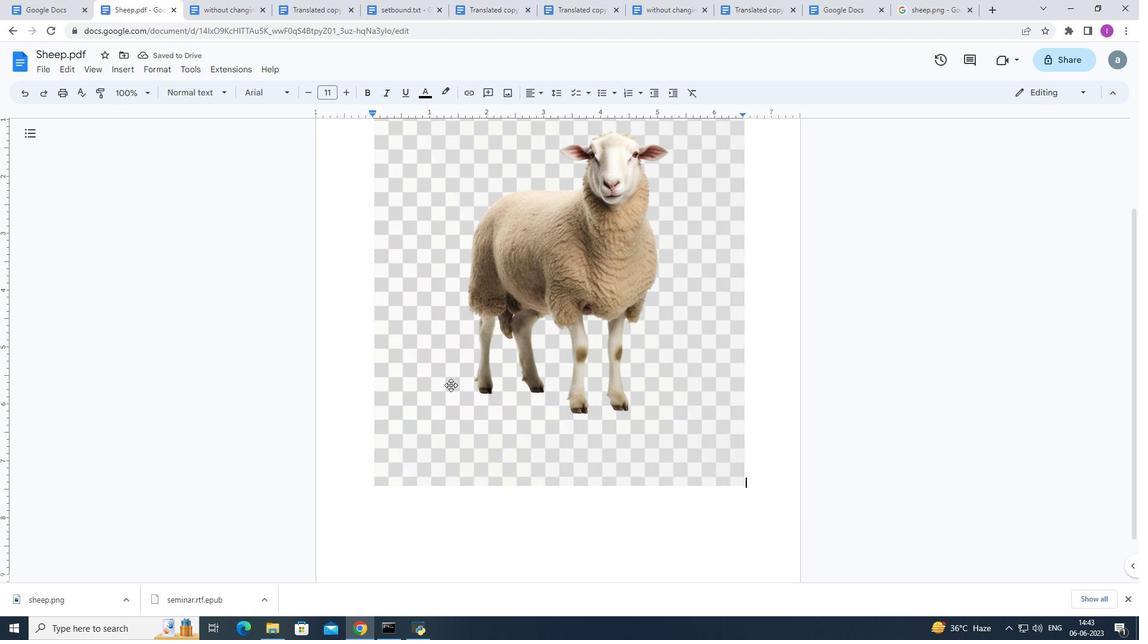 
Action: Mouse scrolled (450, 386) with delta (0, 0)
Screenshot: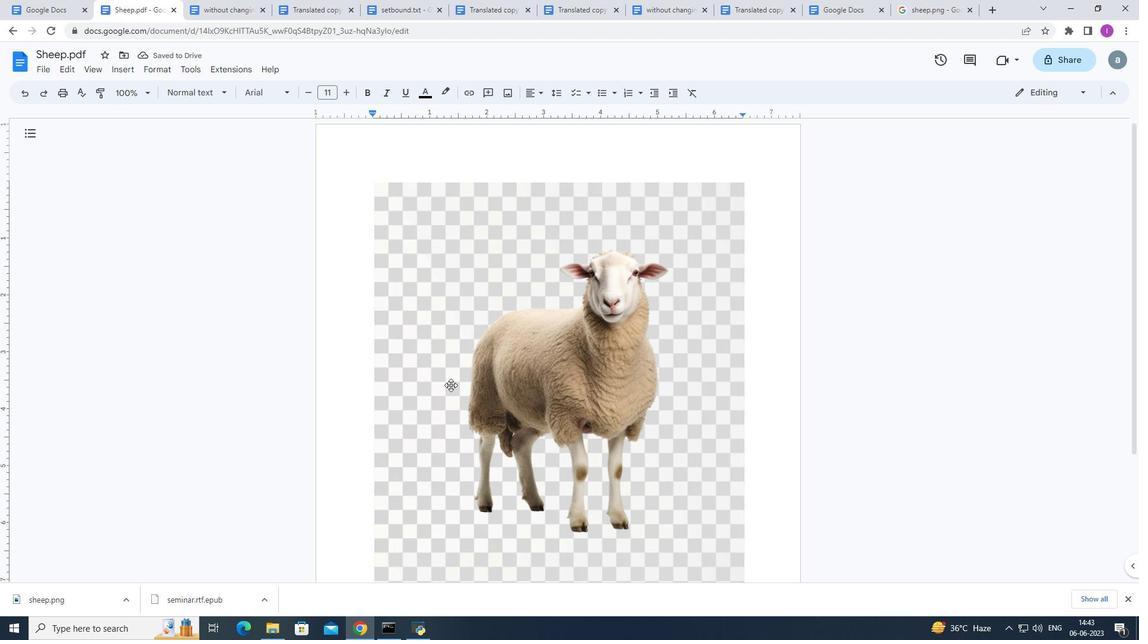 
Action: Mouse moved to (462, 185)
Screenshot: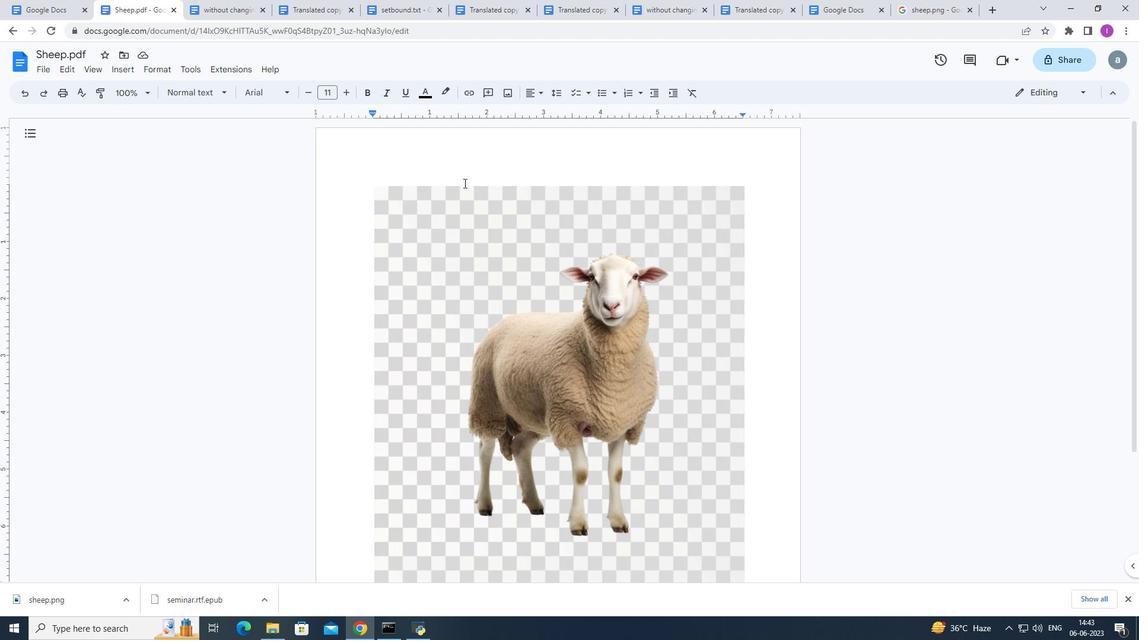 
Action: Mouse pressed left at (462, 185)
Screenshot: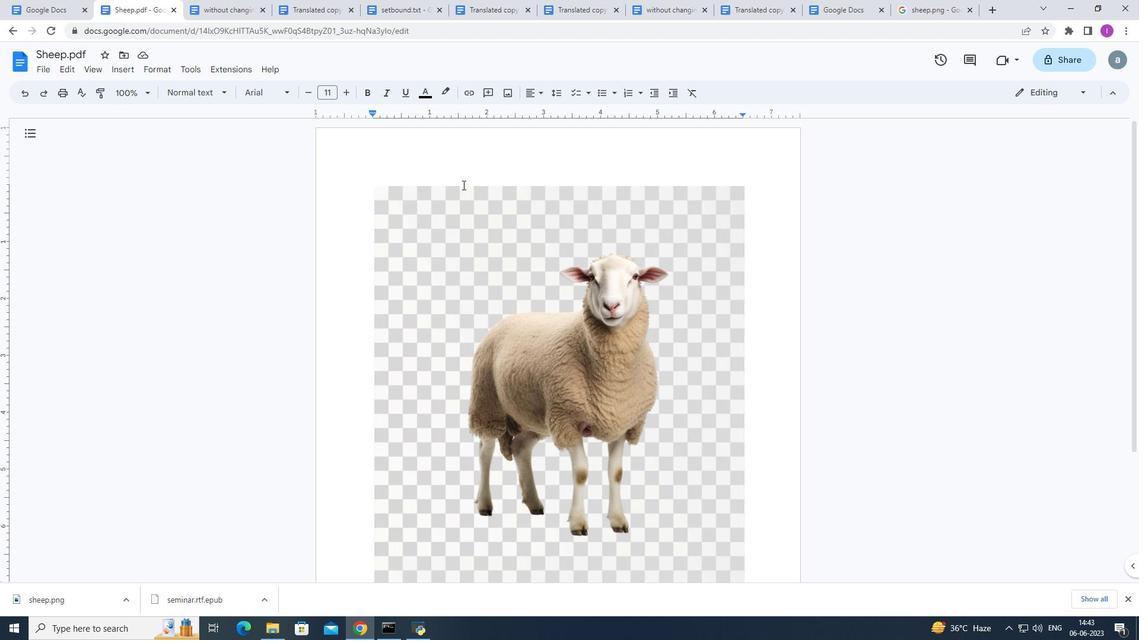 
Action: Mouse moved to (396, 90)
Screenshot: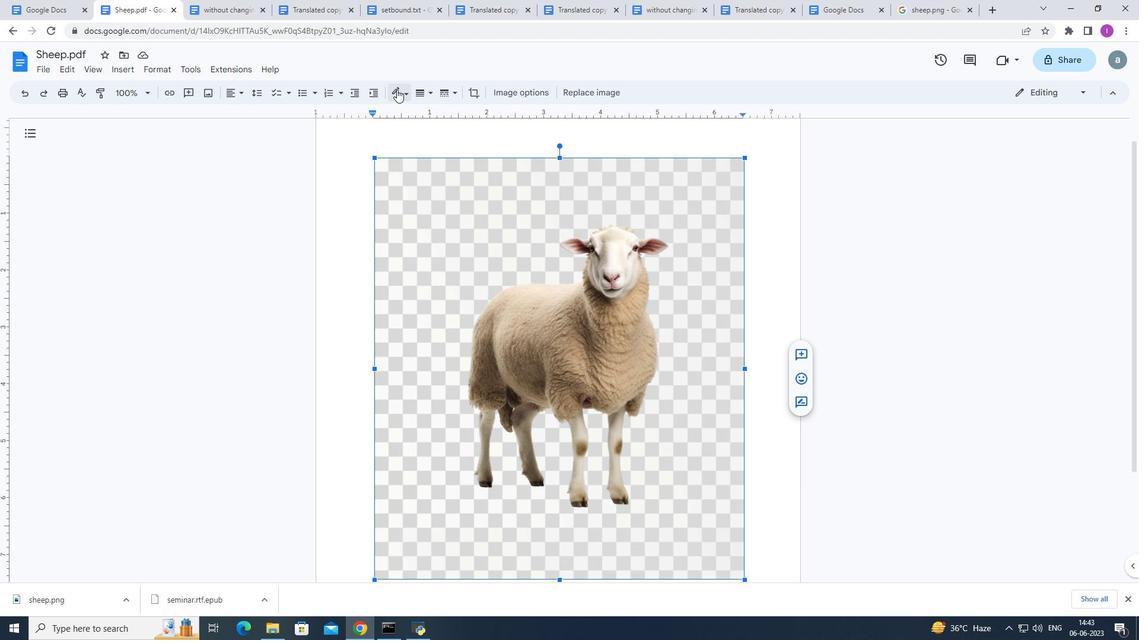 
Action: Mouse pressed left at (396, 90)
Screenshot: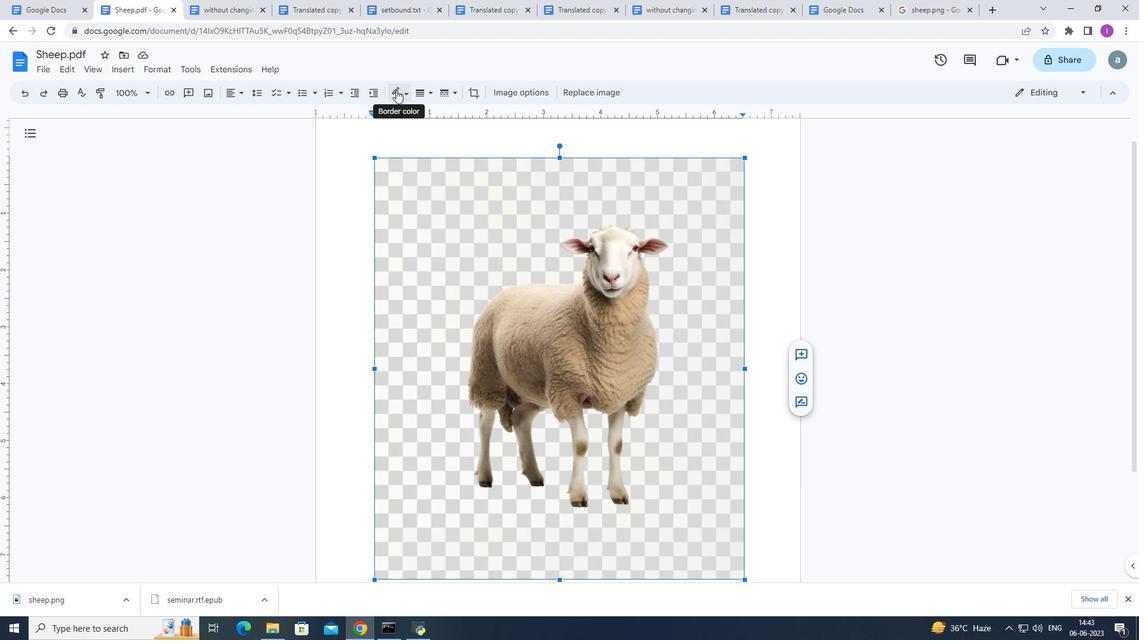 
Action: Mouse moved to (401, 128)
Screenshot: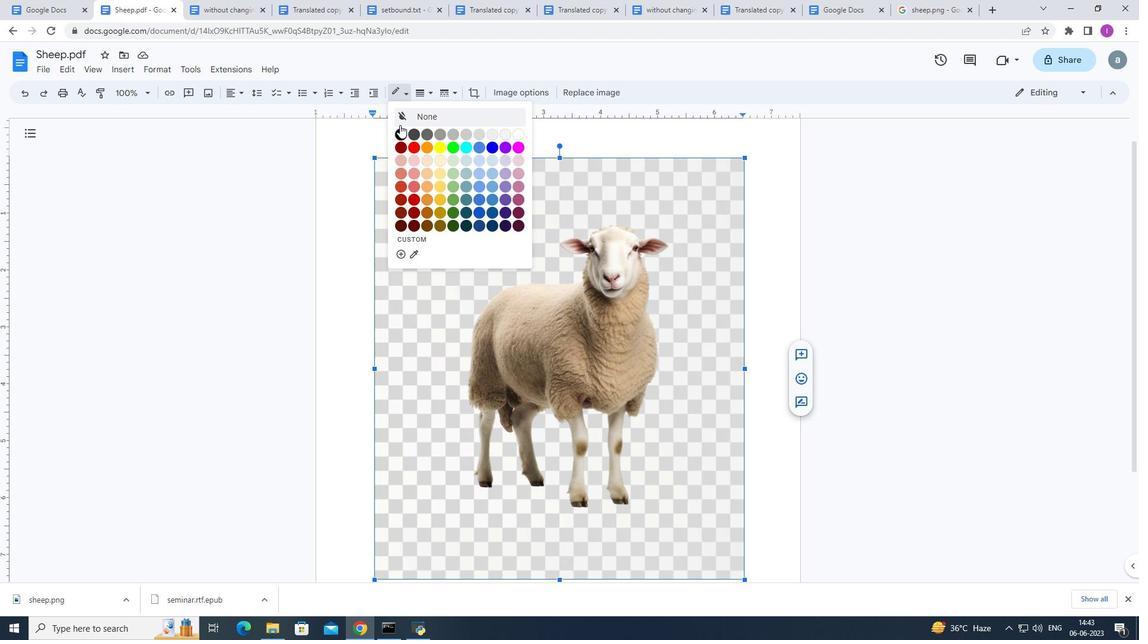 
Action: Mouse pressed left at (401, 128)
Screenshot: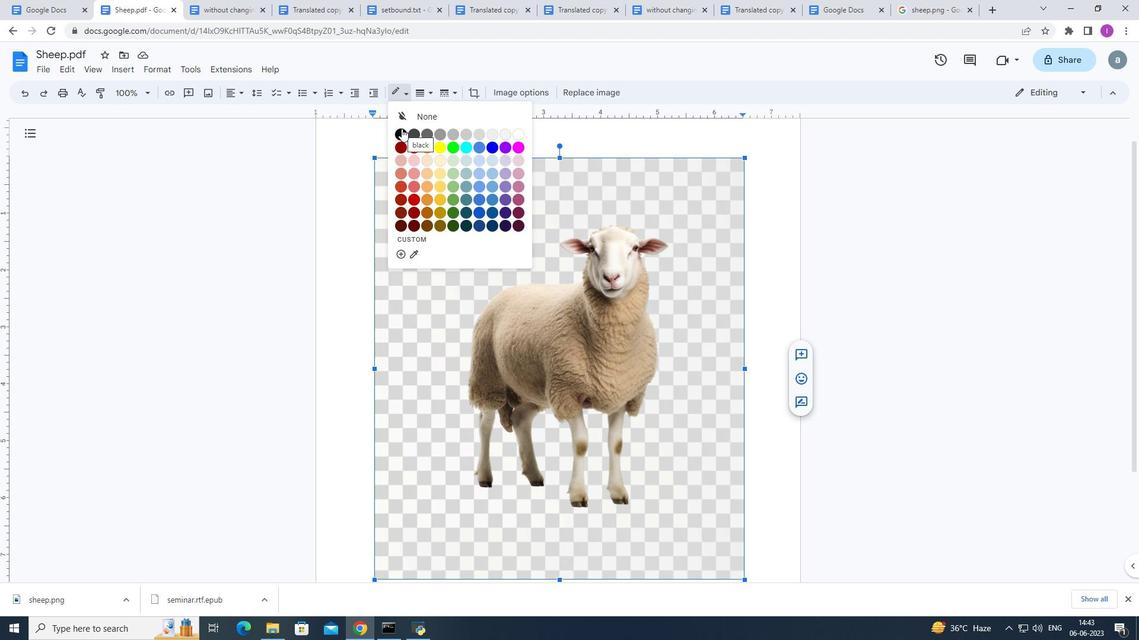 
Action: Mouse moved to (443, 93)
Screenshot: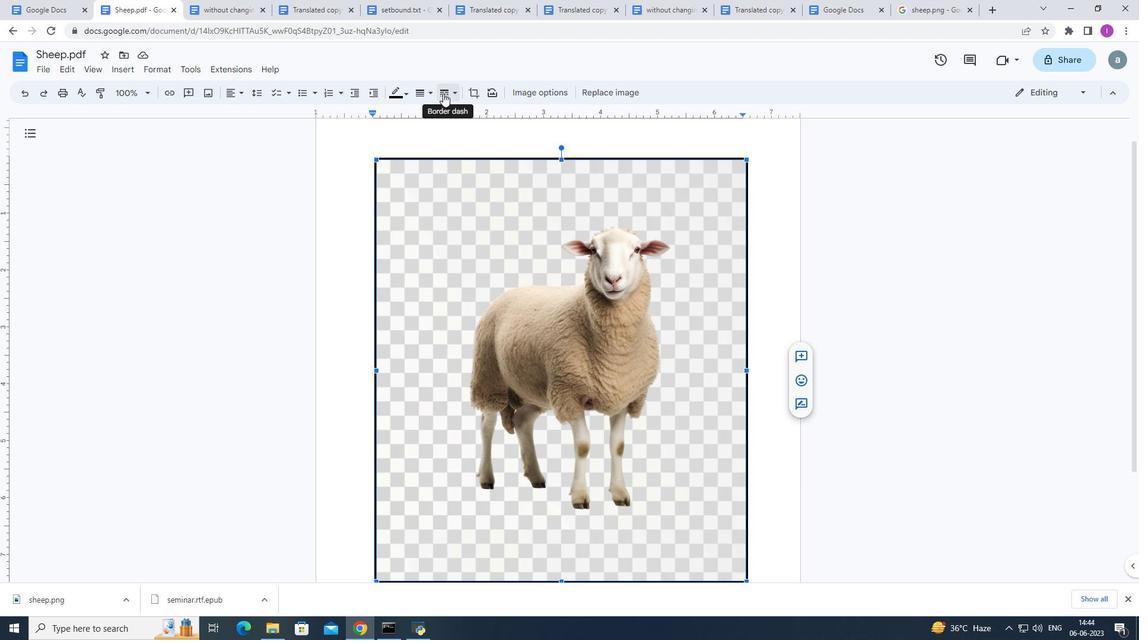 
Action: Mouse pressed left at (443, 93)
Screenshot: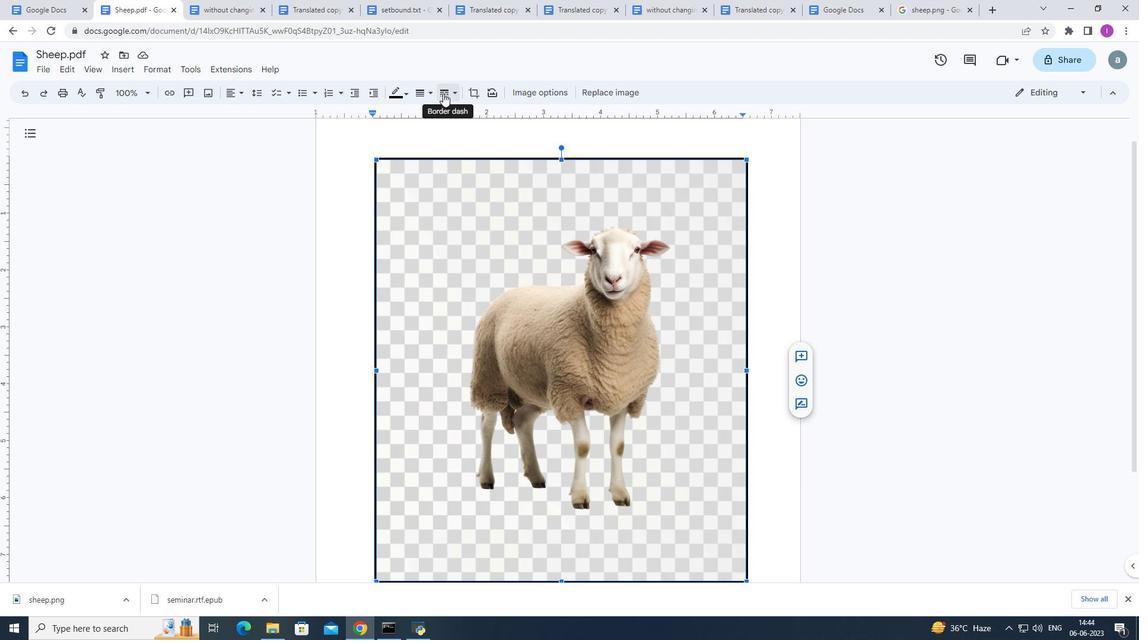 
Action: Mouse moved to (466, 113)
Screenshot: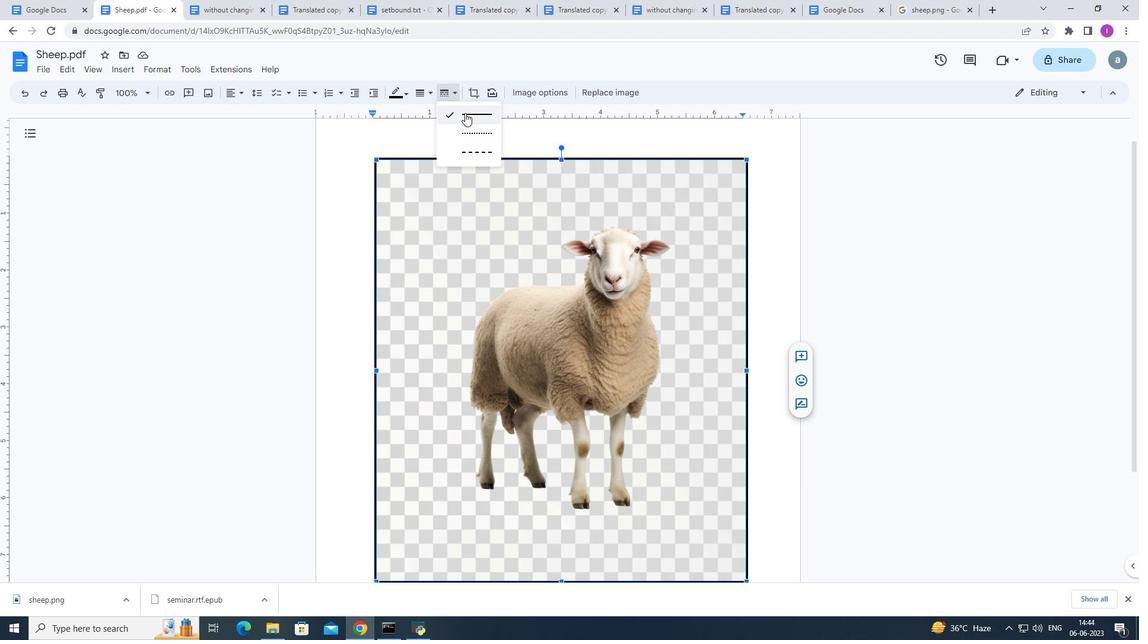 
Action: Mouse pressed left at (466, 113)
Screenshot: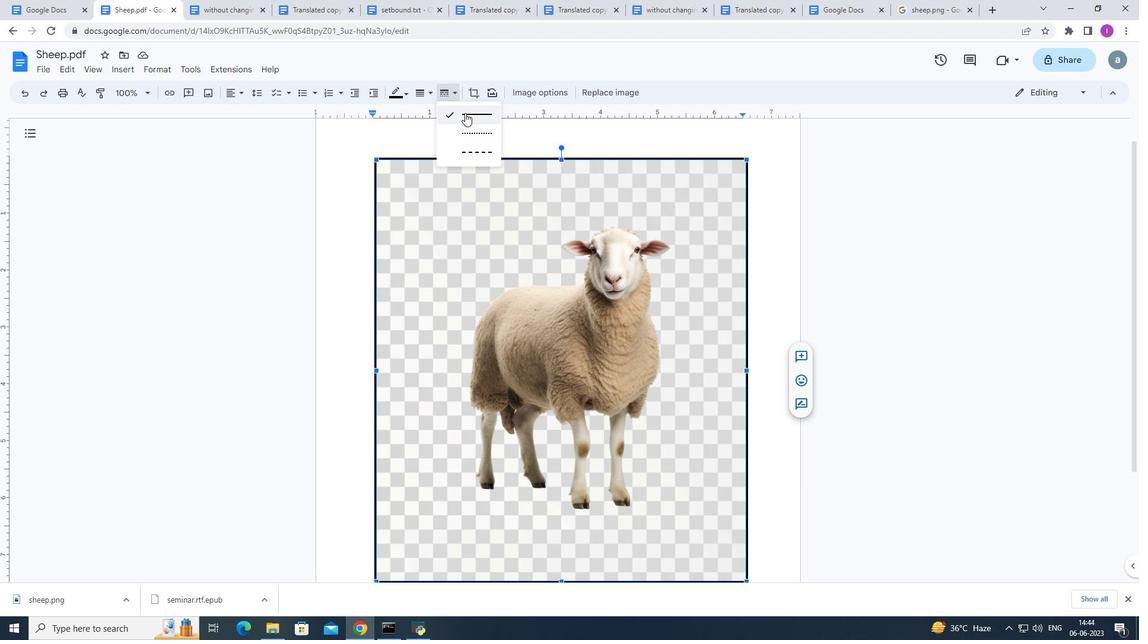 
Action: Mouse moved to (418, 94)
Screenshot: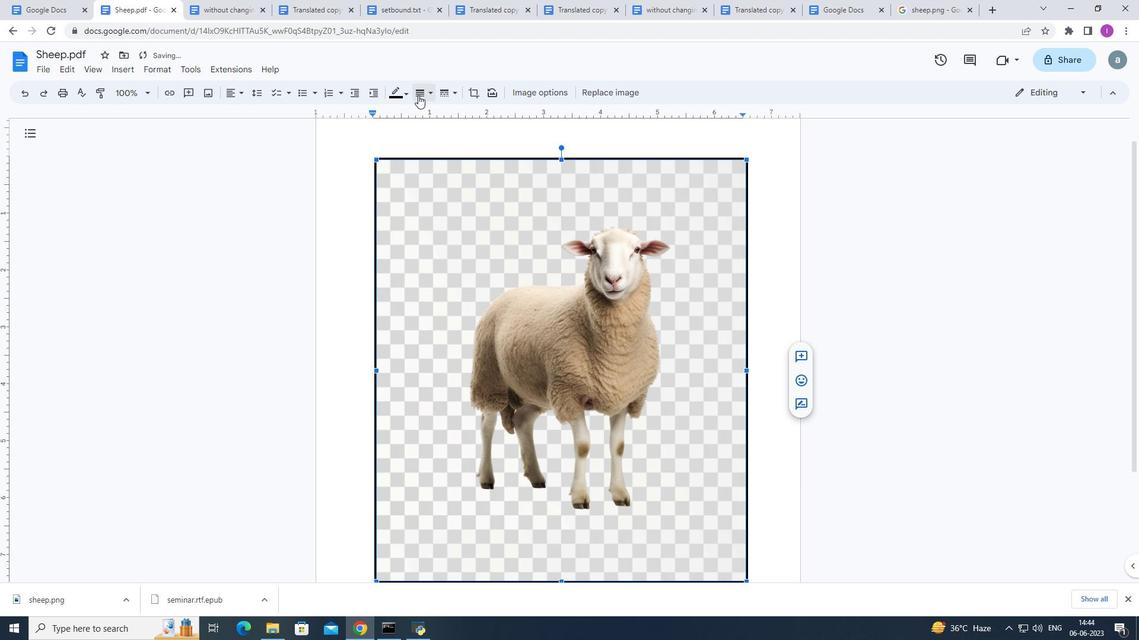 
Action: Mouse pressed left at (418, 94)
Screenshot: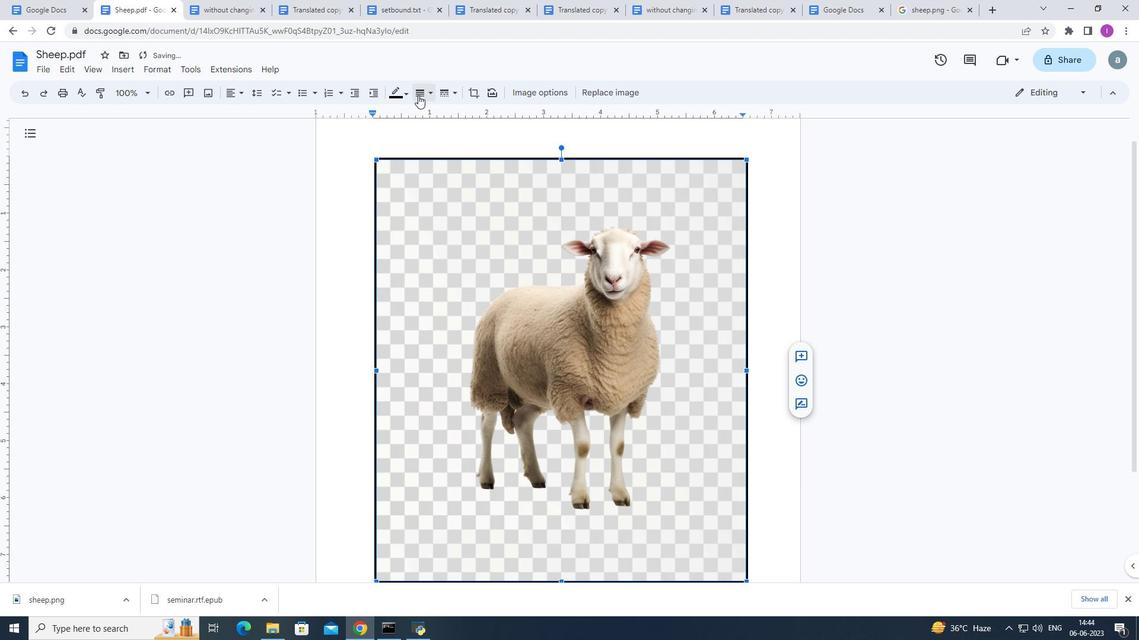 
Action: Mouse moved to (439, 132)
Screenshot: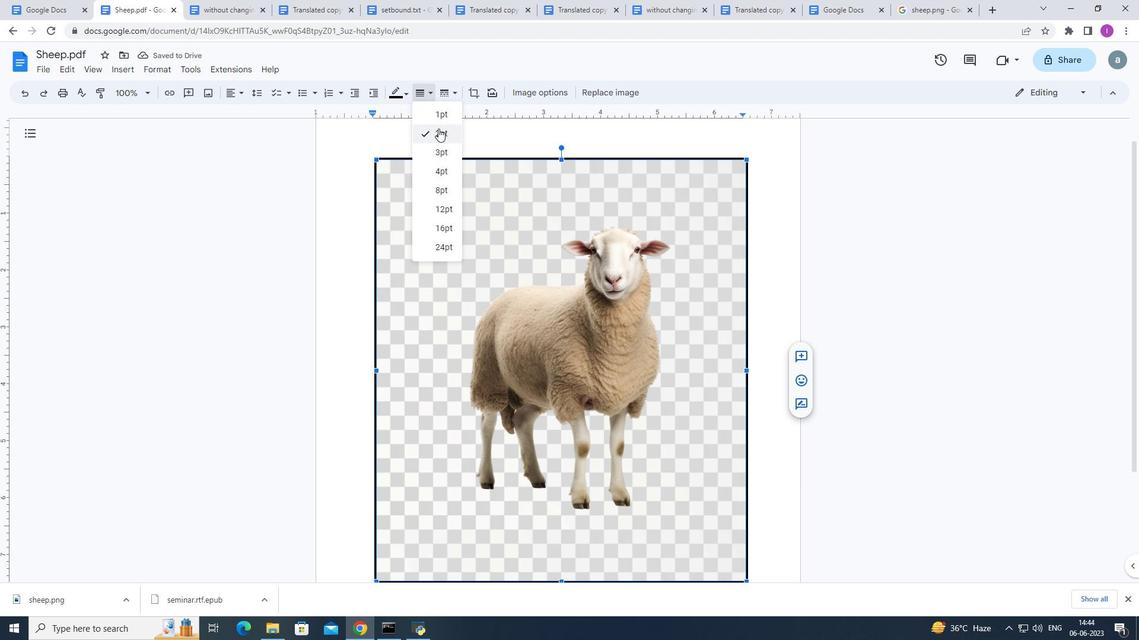 
Action: Mouse pressed left at (439, 132)
Screenshot: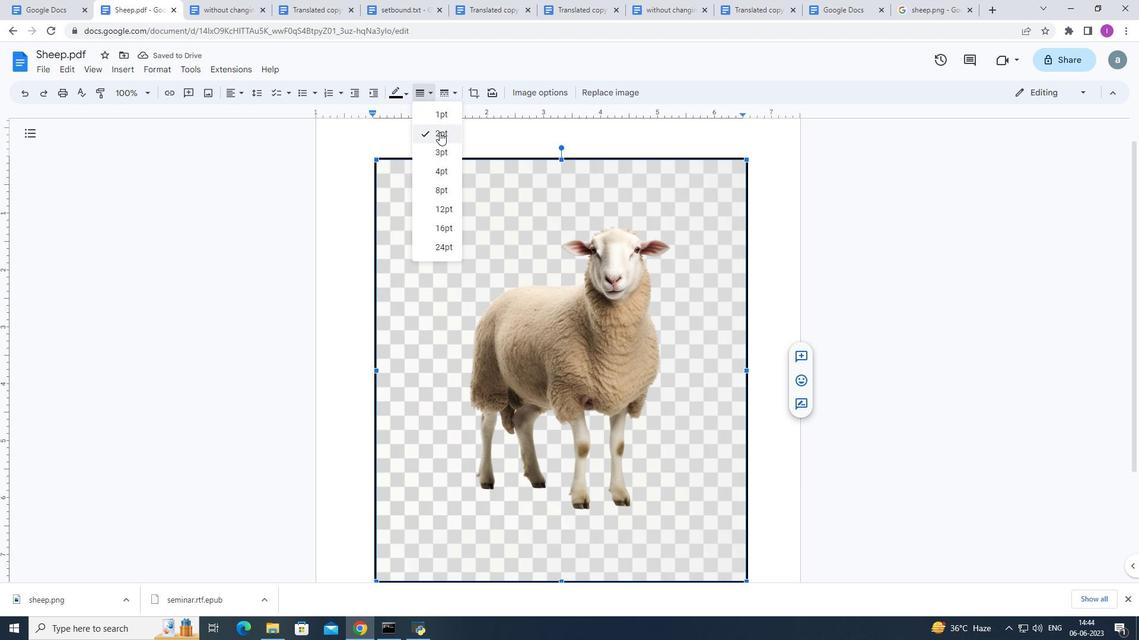 
Action: Mouse moved to (433, 256)
Screenshot: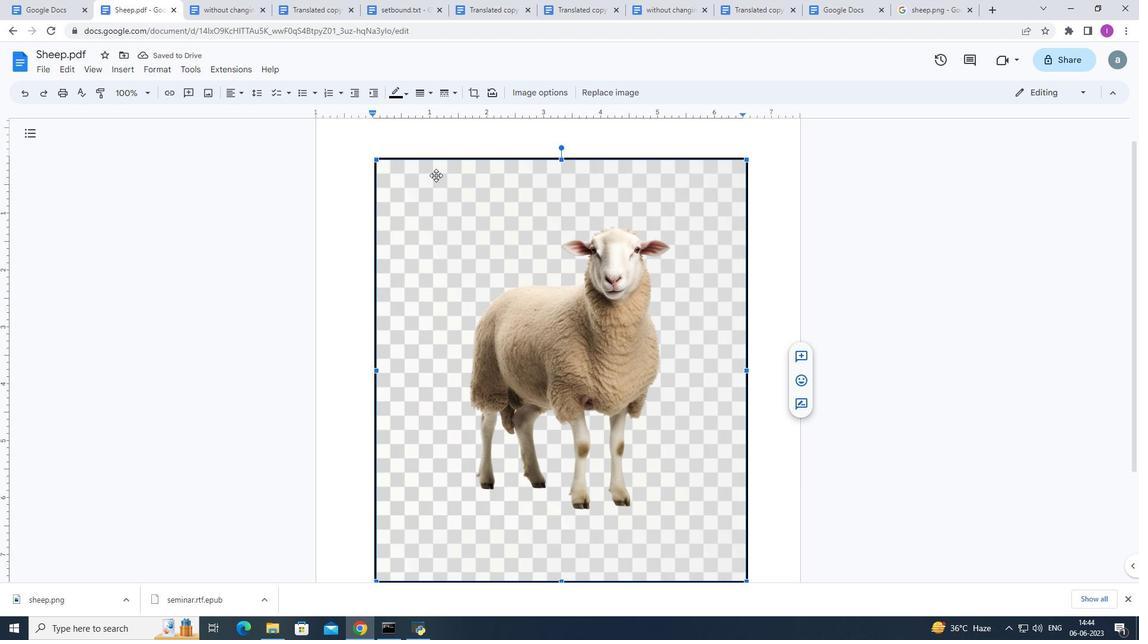 
